 Task: Find connections with filter location Embu with filter topic #inspiration with filter profile language English with filter current company Capgemini with filter school DOEACC with filter industry Biotechnology Research with filter service category Corporate Law with filter keywords title Director of Ethical Hacking
Action: Mouse moved to (486, 85)
Screenshot: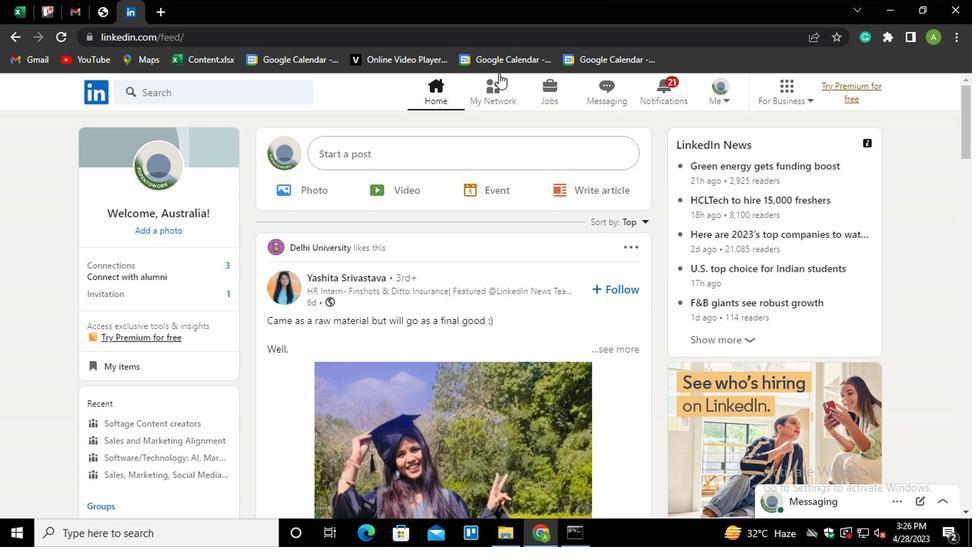 
Action: Mouse pressed left at (486, 85)
Screenshot: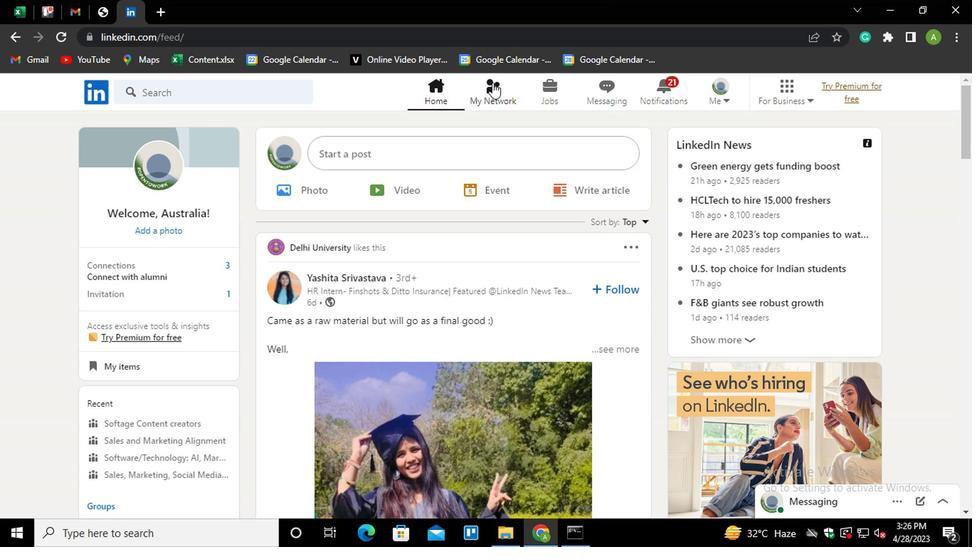 
Action: Mouse moved to (223, 169)
Screenshot: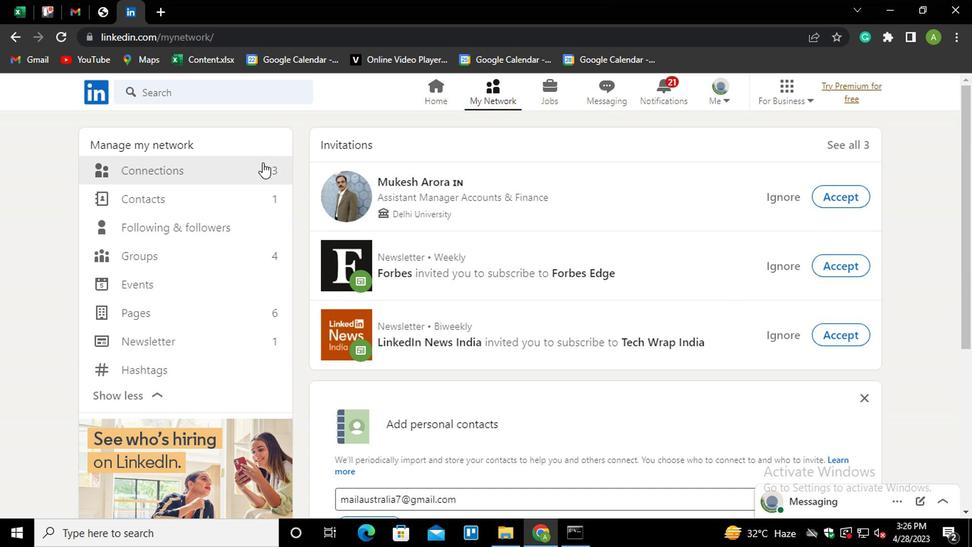 
Action: Mouse pressed left at (223, 169)
Screenshot: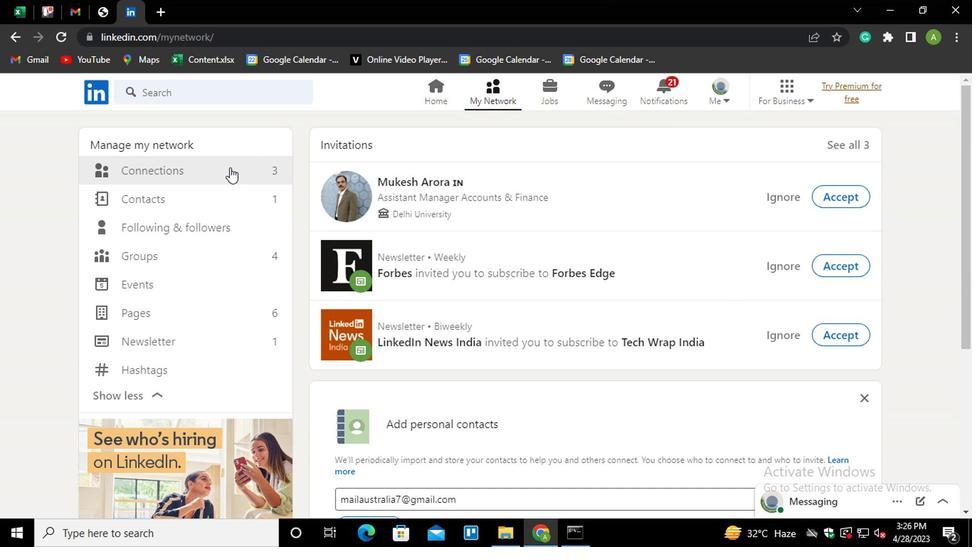 
Action: Mouse moved to (598, 177)
Screenshot: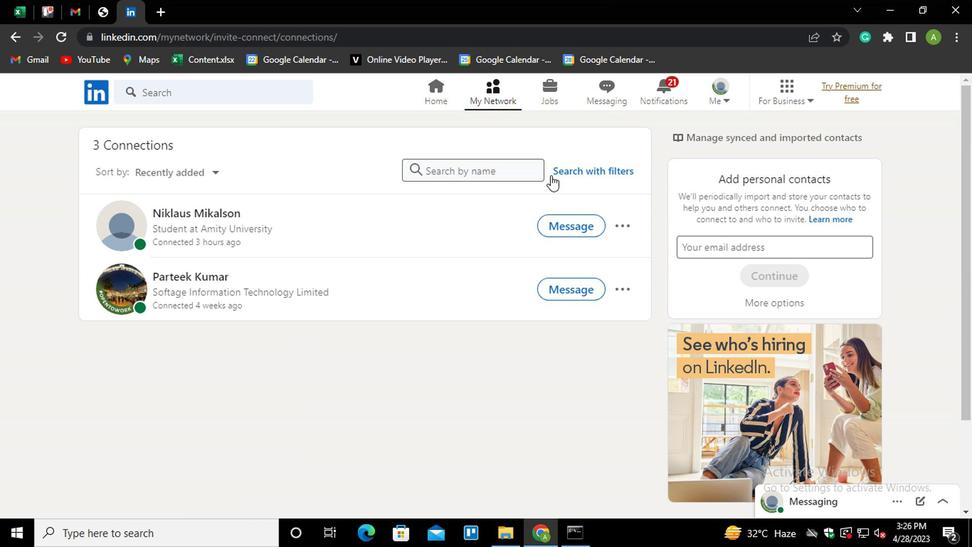 
Action: Mouse pressed left at (598, 177)
Screenshot: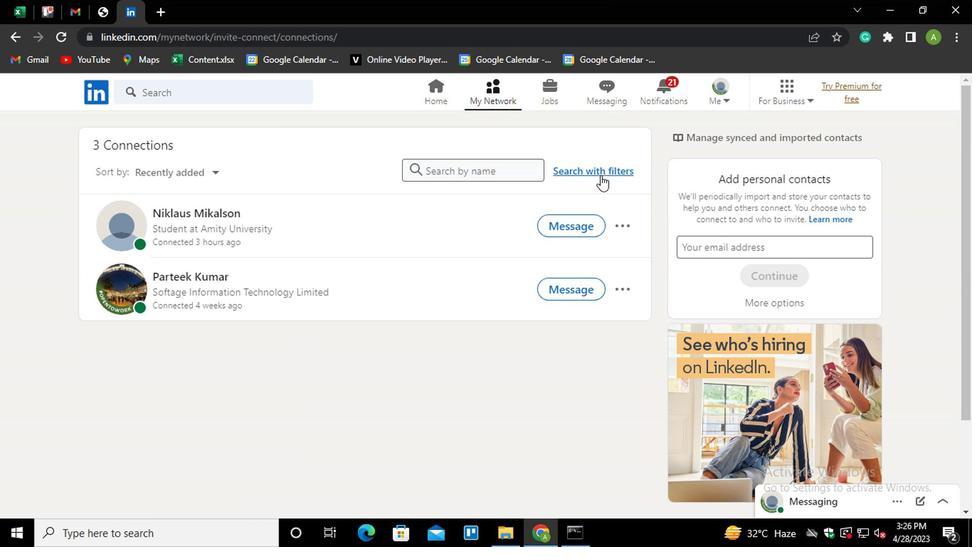
Action: Mouse moved to (520, 133)
Screenshot: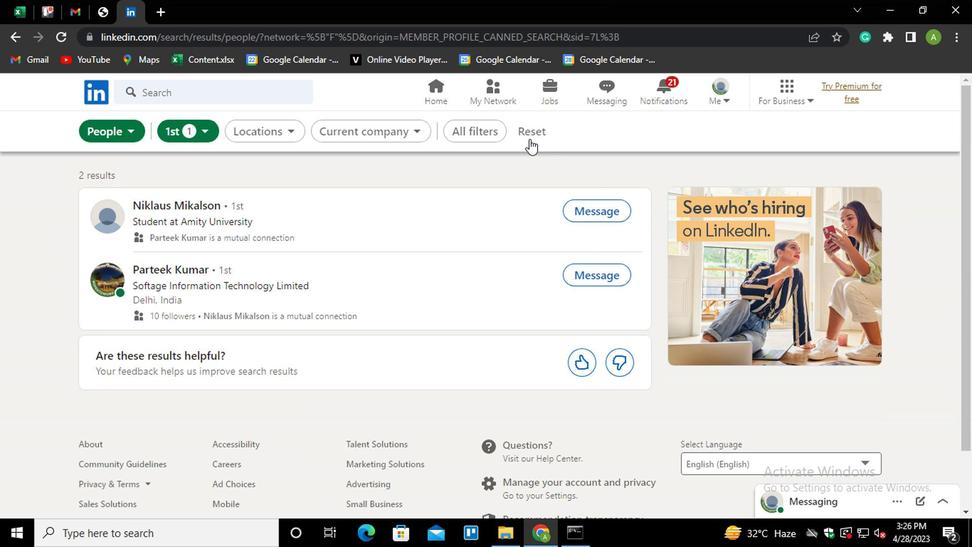 
Action: Mouse pressed left at (520, 133)
Screenshot: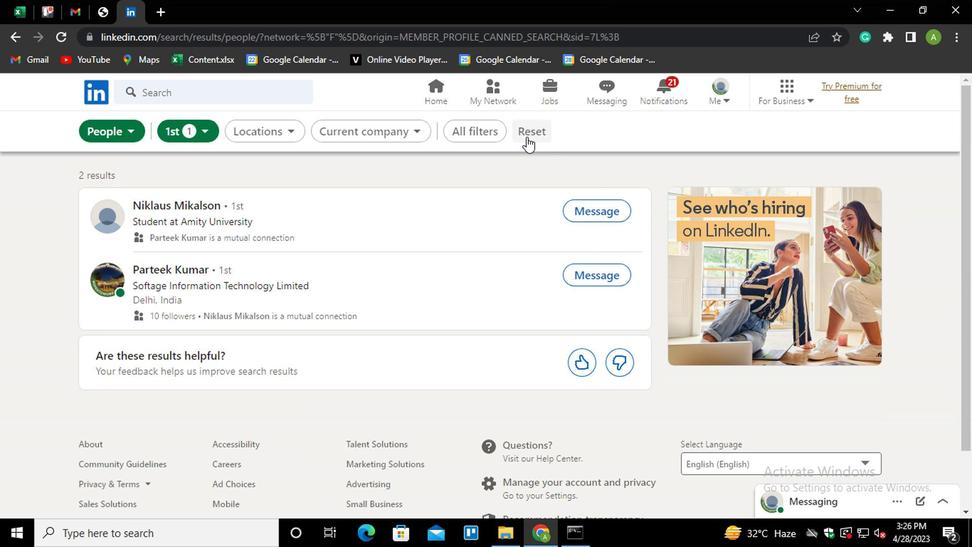 
Action: Mouse moved to (512, 131)
Screenshot: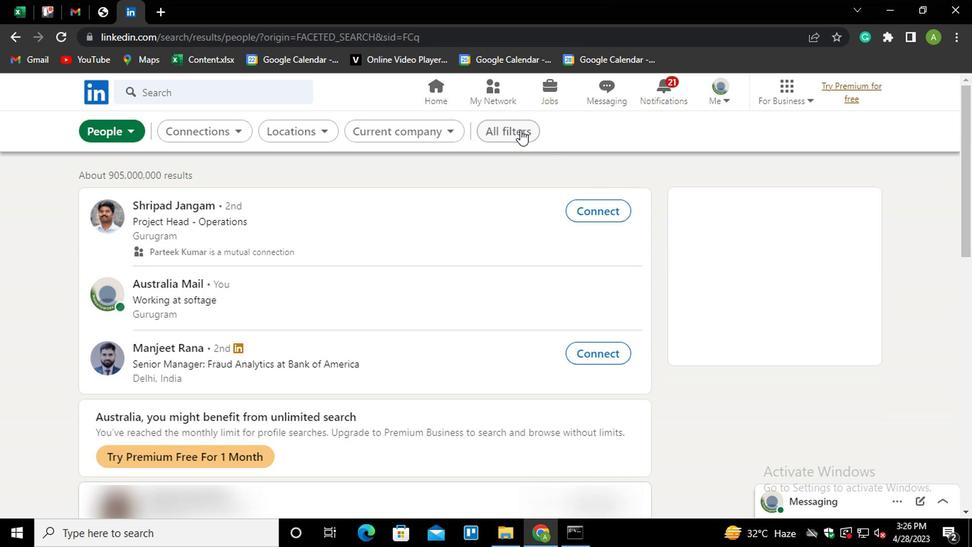 
Action: Mouse pressed left at (512, 131)
Screenshot: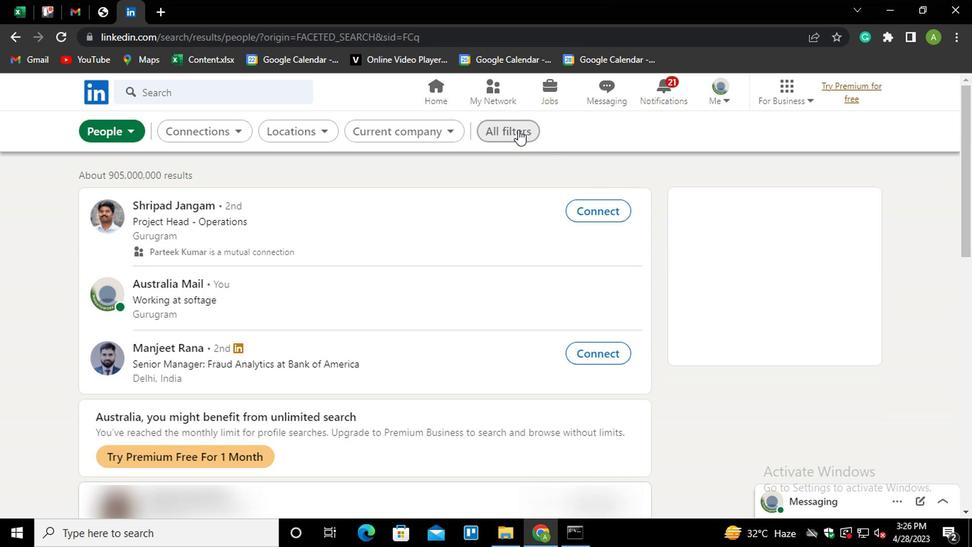 
Action: Mouse moved to (764, 244)
Screenshot: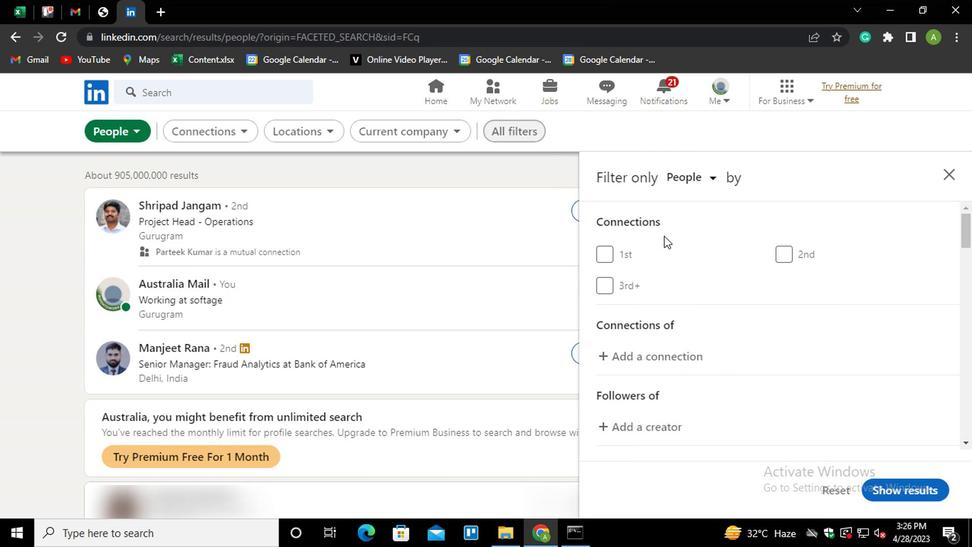 
Action: Mouse scrolled (764, 243) with delta (0, -1)
Screenshot: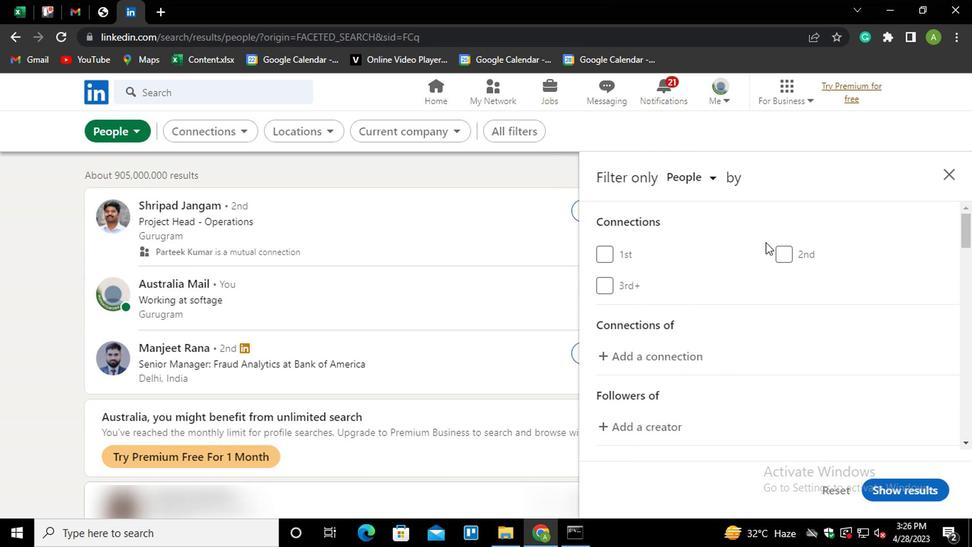 
Action: Mouse scrolled (764, 243) with delta (0, -1)
Screenshot: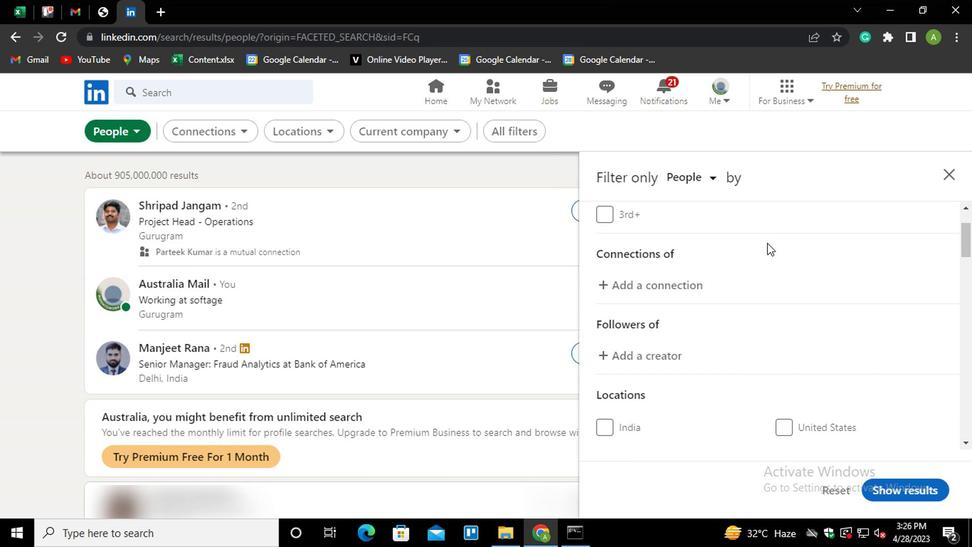 
Action: Mouse scrolled (764, 243) with delta (0, -1)
Screenshot: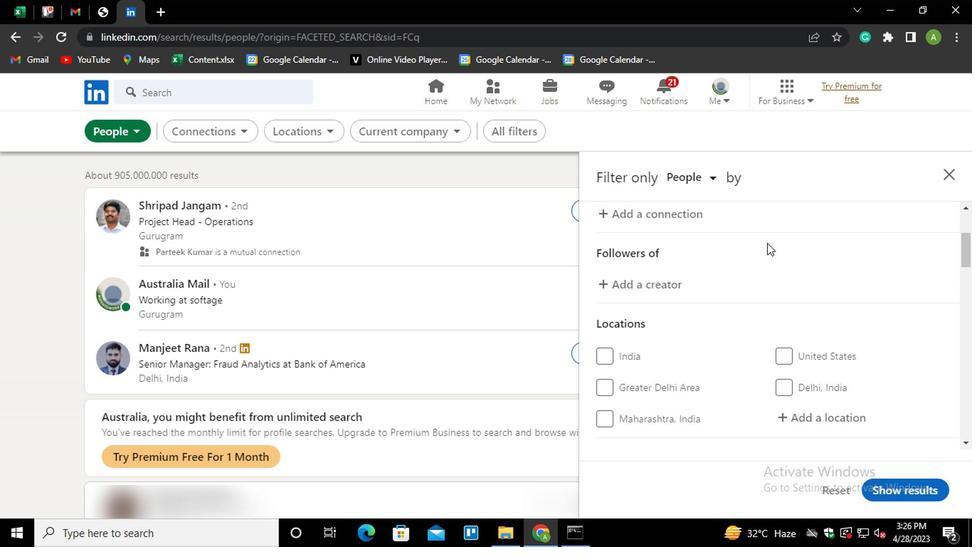 
Action: Mouse scrolled (764, 243) with delta (0, -1)
Screenshot: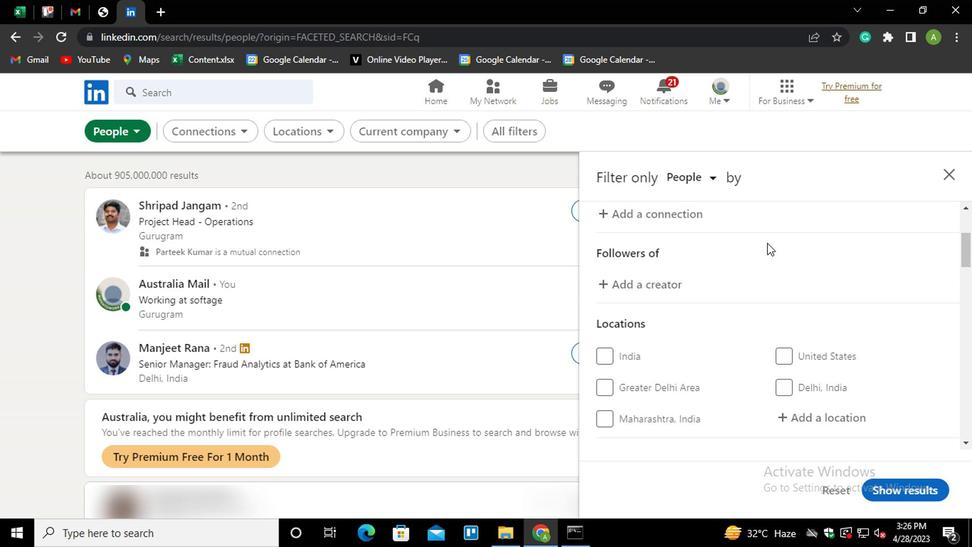 
Action: Mouse moved to (801, 280)
Screenshot: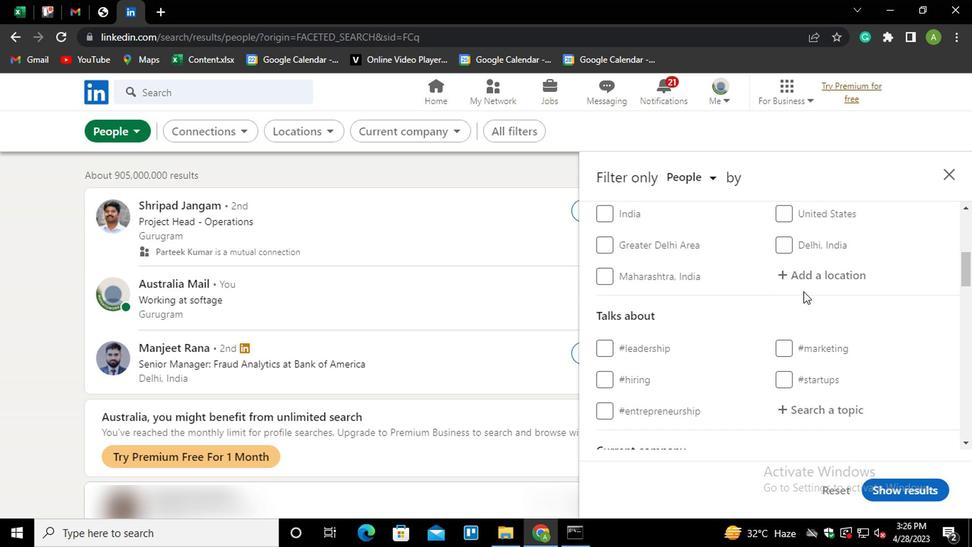 
Action: Mouse pressed left at (801, 280)
Screenshot: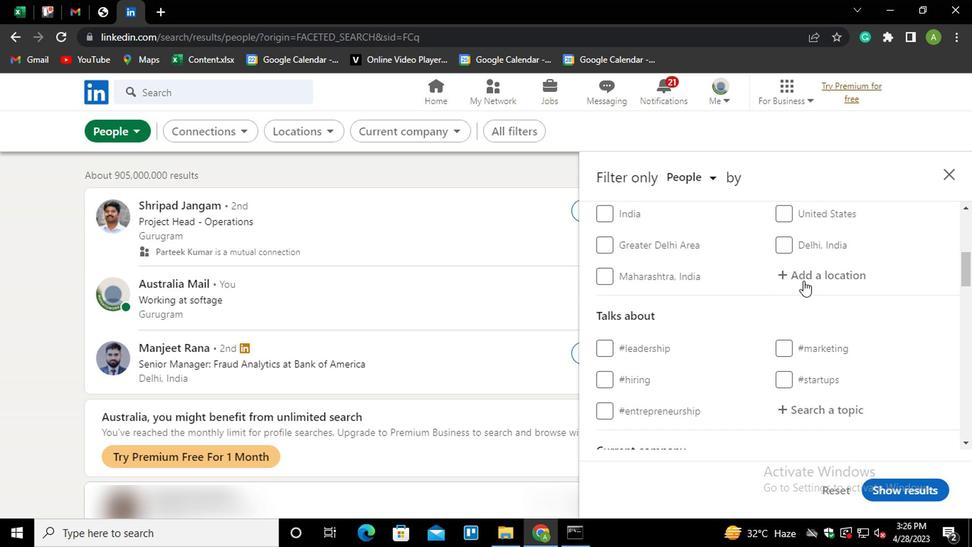 
Action: Mouse moved to (801, 279)
Screenshot: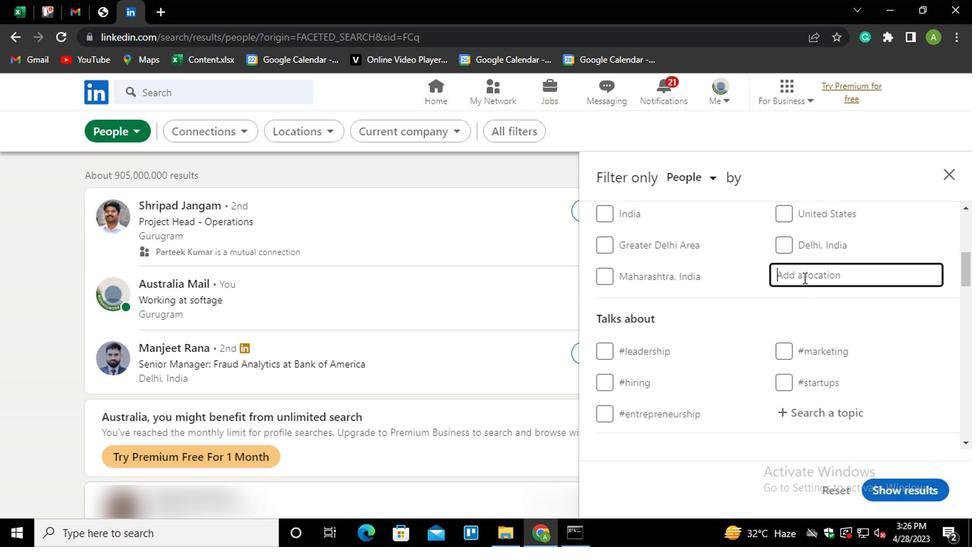 
Action: Key pressed <Key.shift>
Screenshot: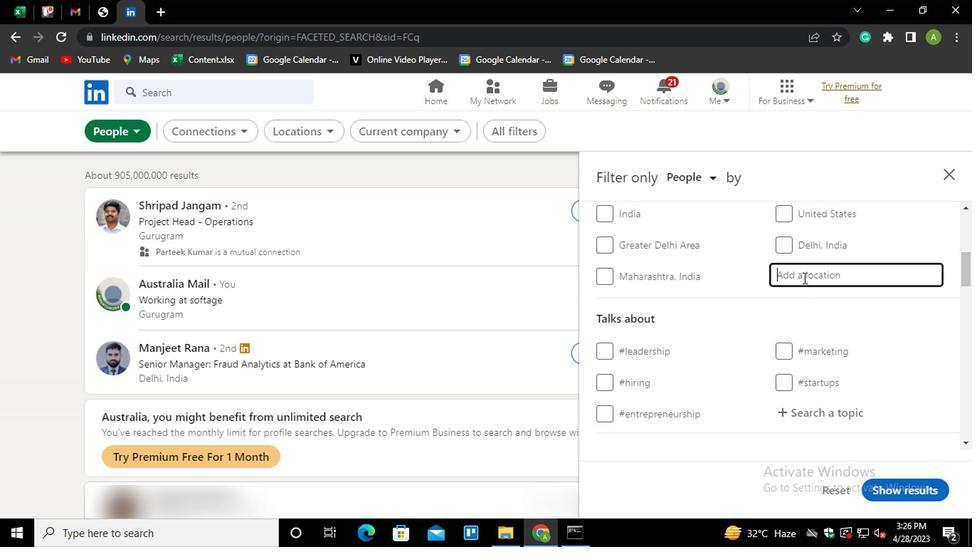 
Action: Mouse moved to (800, 279)
Screenshot: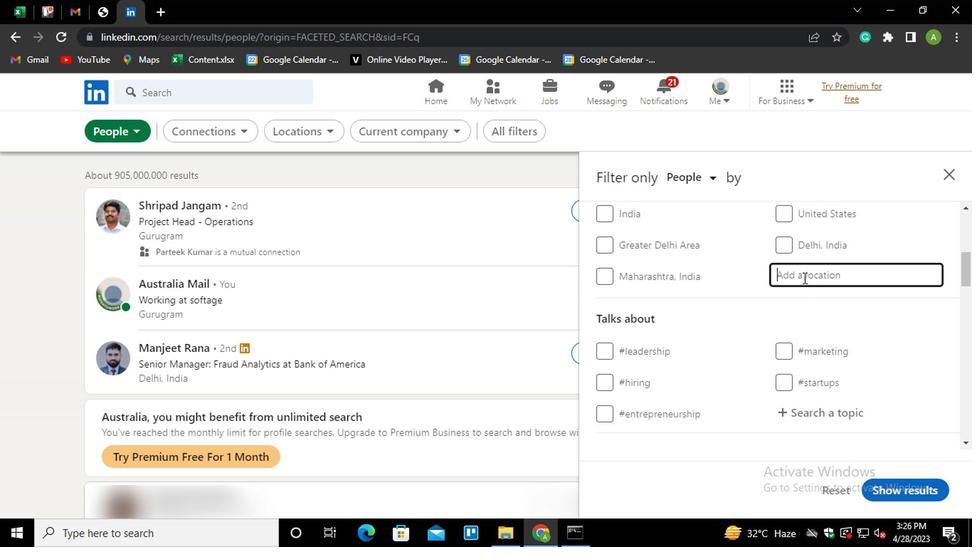 
Action: Key pressed E
Screenshot: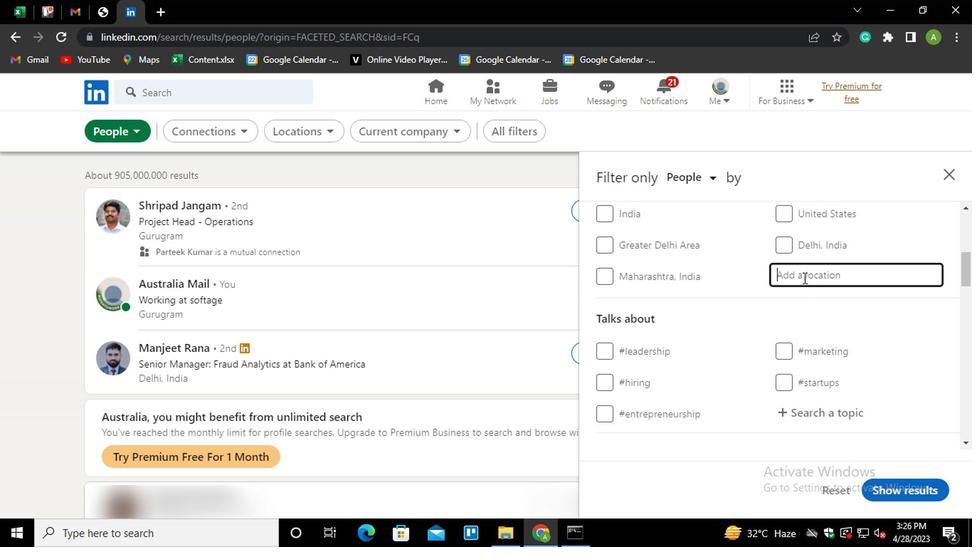 
Action: Mouse moved to (798, 280)
Screenshot: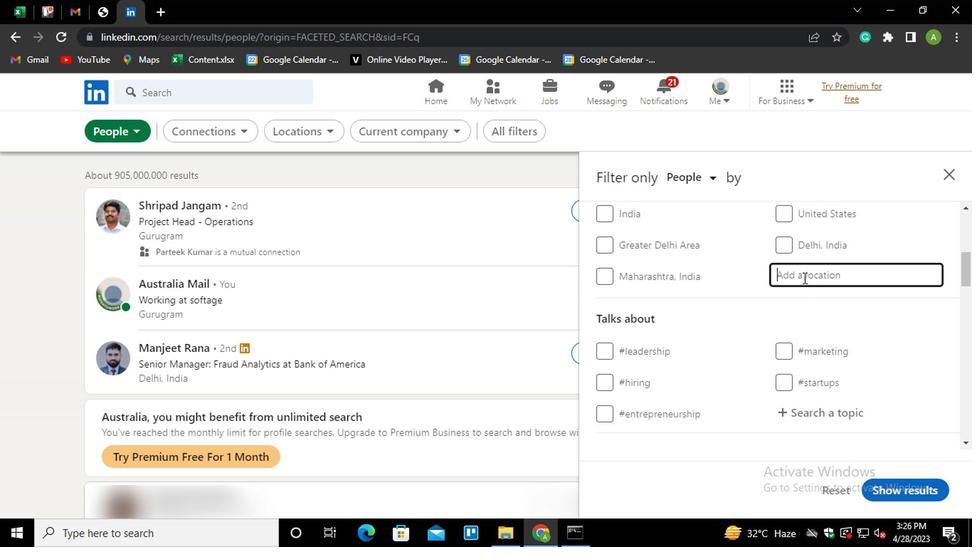 
Action: Key pressed MBU<Key.down><Key.enter>
Screenshot: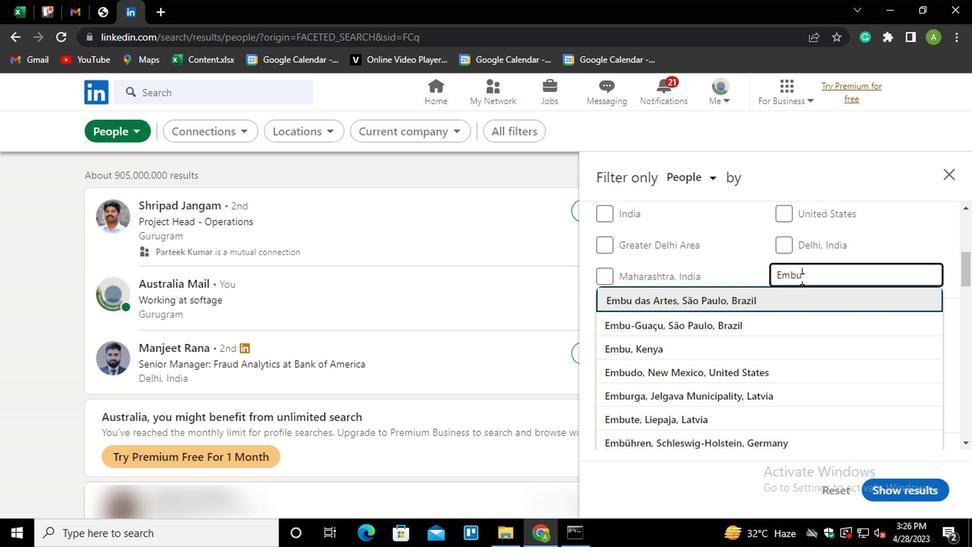 
Action: Mouse scrolled (798, 279) with delta (0, 0)
Screenshot: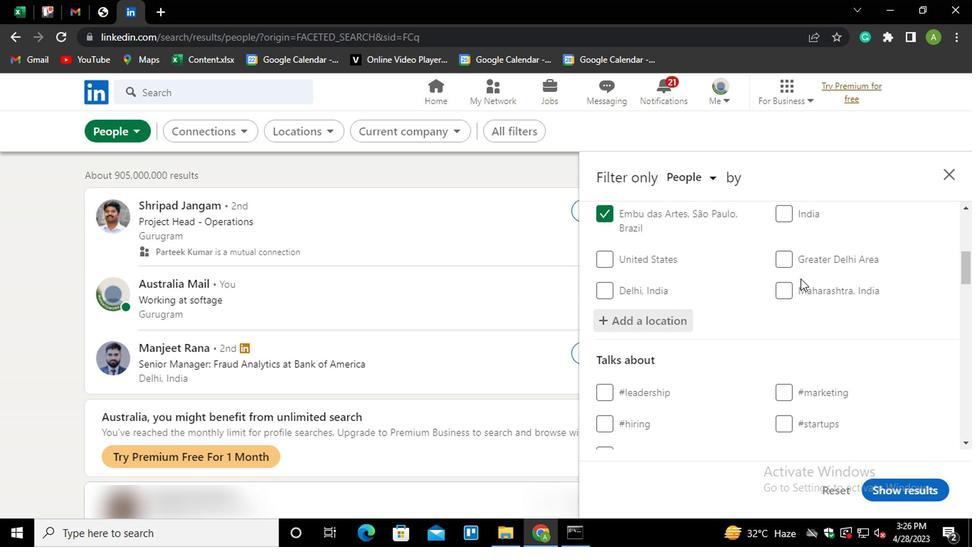 
Action: Mouse scrolled (798, 279) with delta (0, 0)
Screenshot: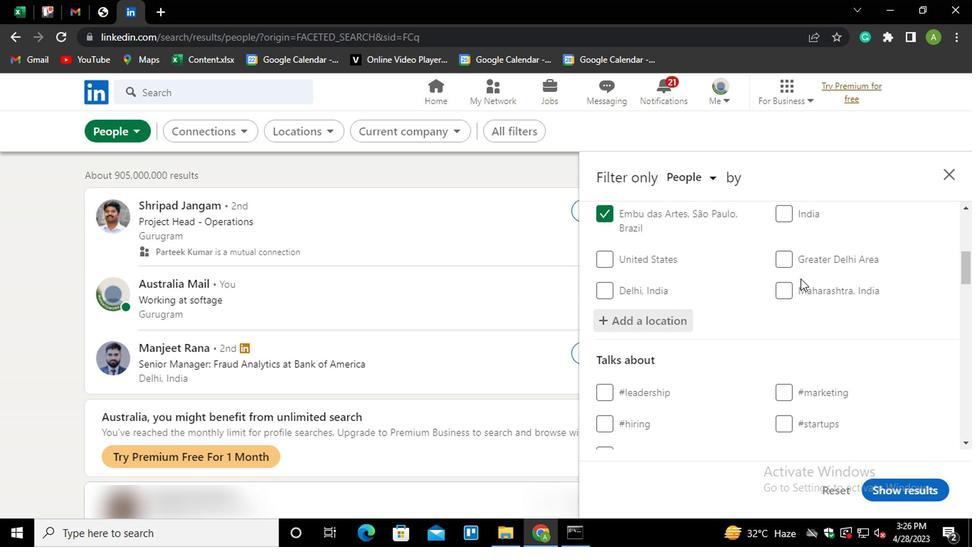
Action: Mouse moved to (804, 314)
Screenshot: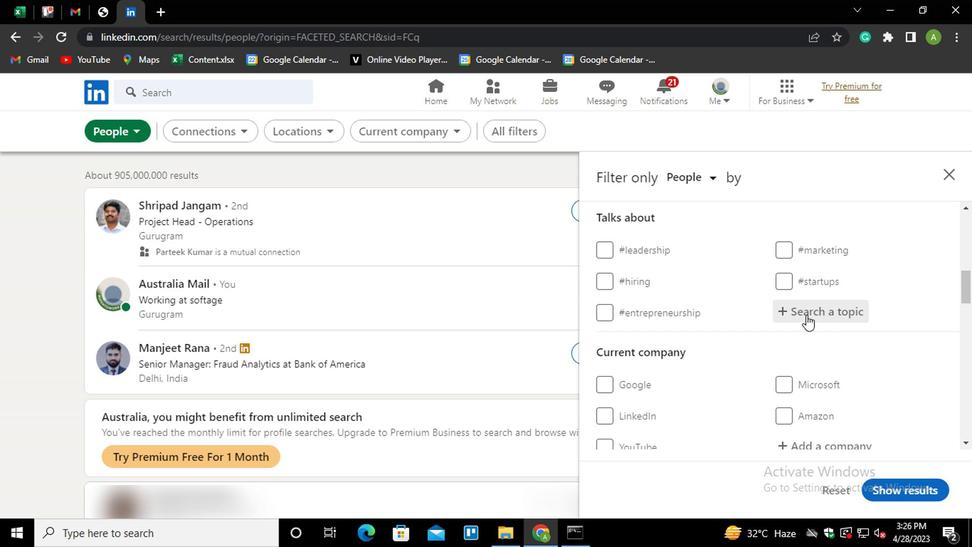 
Action: Mouse pressed left at (804, 314)
Screenshot: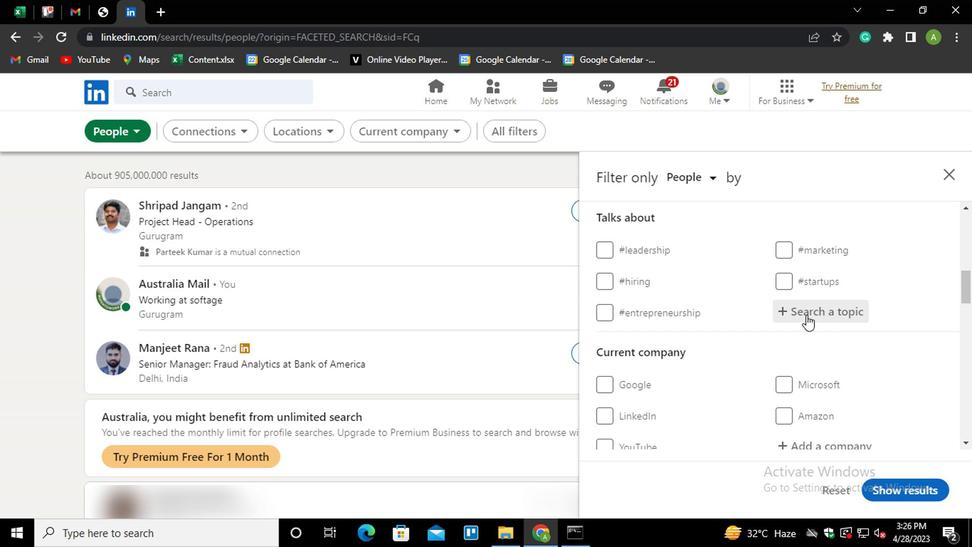 
Action: Key pressed INSPI<Key.down><Key.enter>
Screenshot: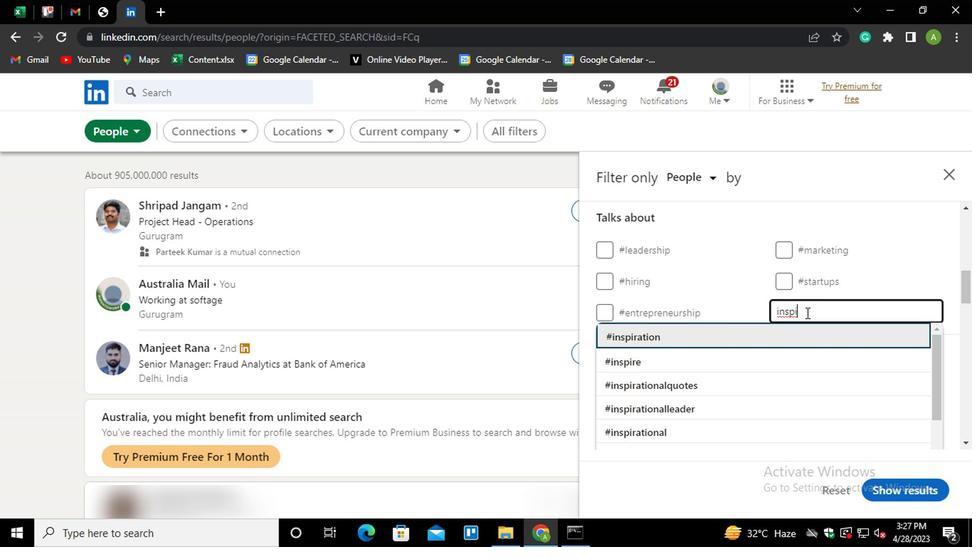 
Action: Mouse scrolled (804, 313) with delta (0, 0)
Screenshot: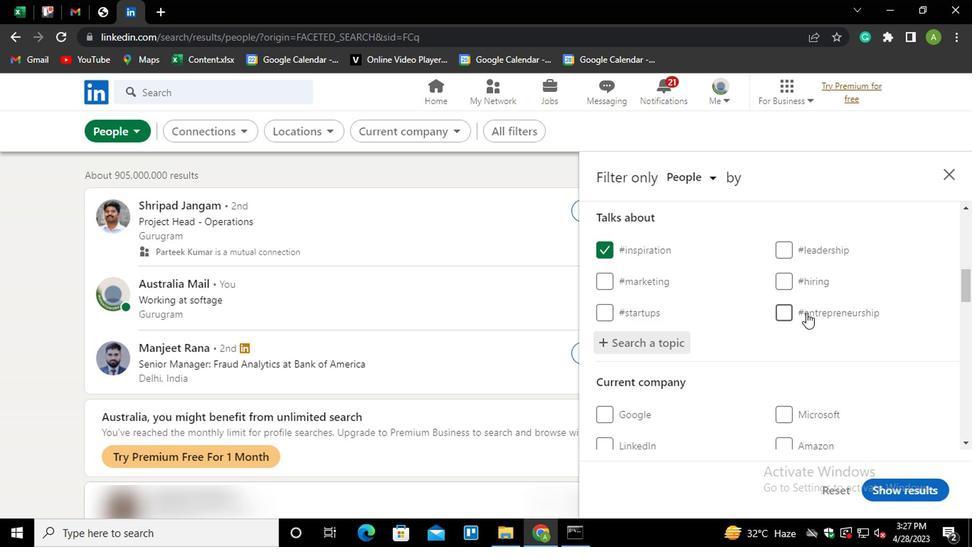 
Action: Mouse scrolled (804, 313) with delta (0, 0)
Screenshot: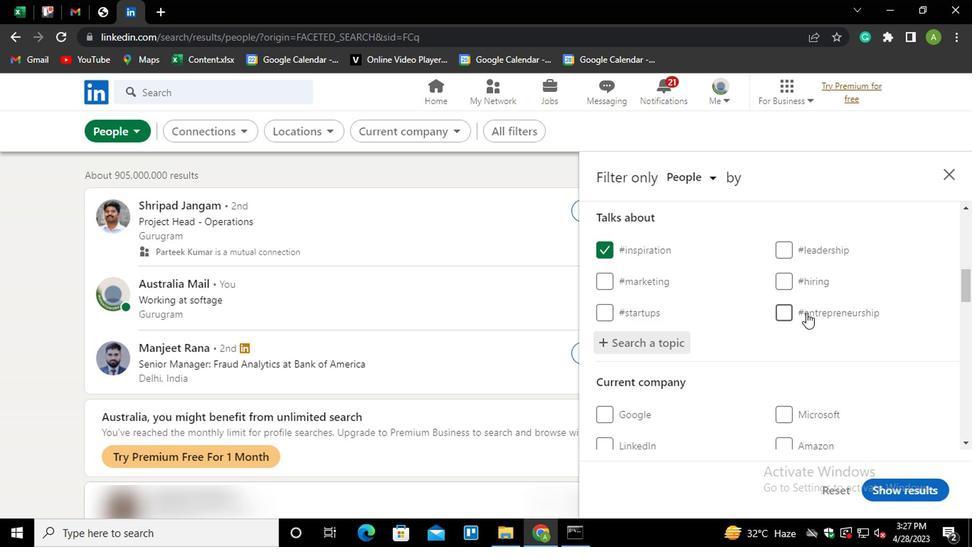 
Action: Mouse scrolled (804, 313) with delta (0, 0)
Screenshot: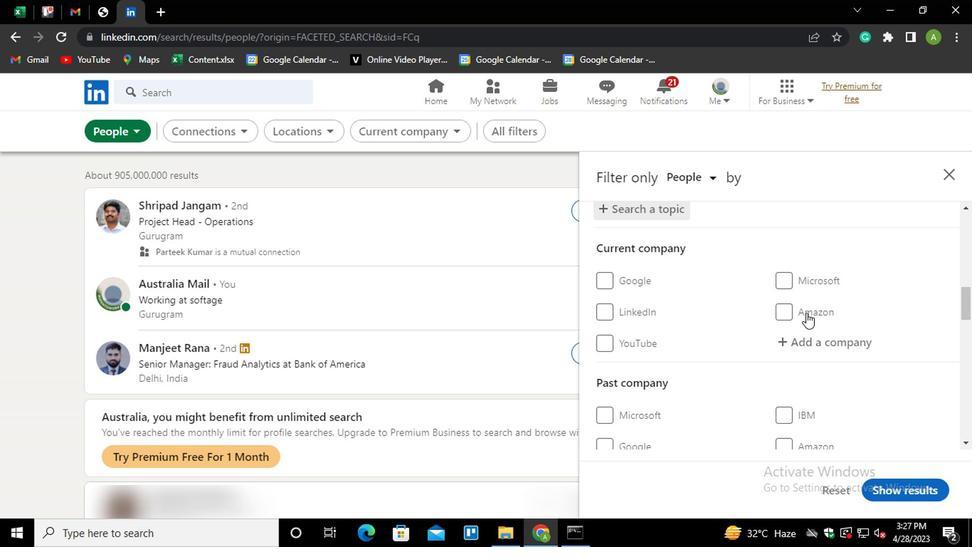 
Action: Mouse scrolled (804, 313) with delta (0, 0)
Screenshot: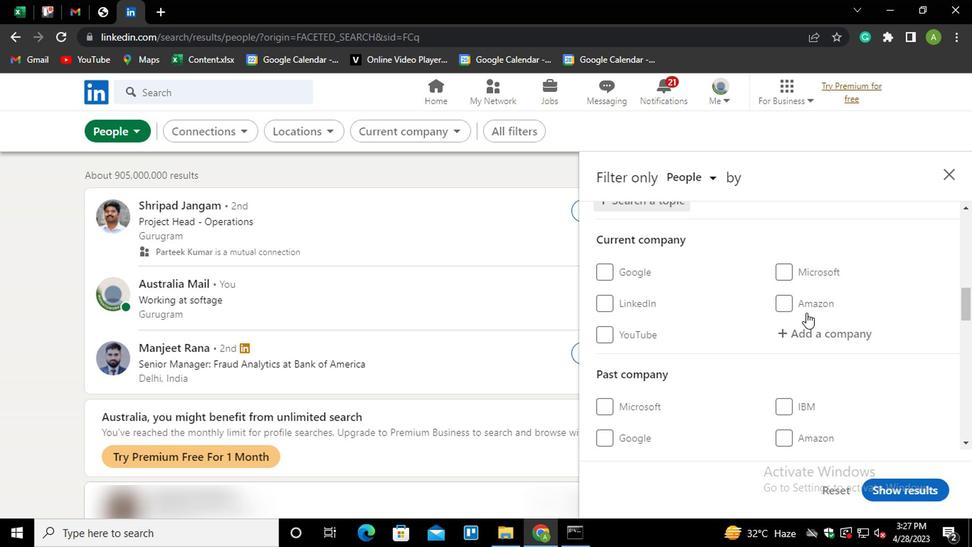 
Action: Mouse scrolled (804, 313) with delta (0, 0)
Screenshot: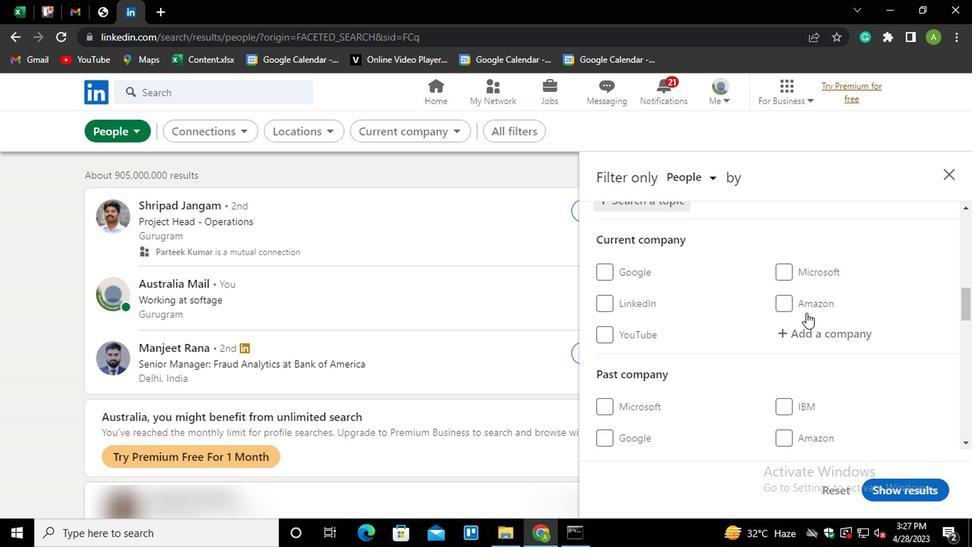 
Action: Mouse scrolled (804, 313) with delta (0, 0)
Screenshot: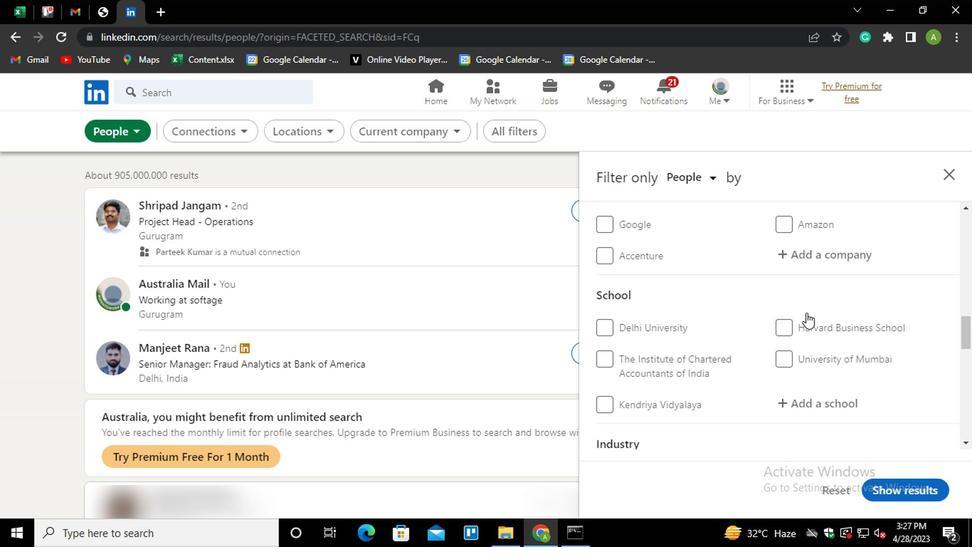 
Action: Mouse scrolled (804, 313) with delta (0, 0)
Screenshot: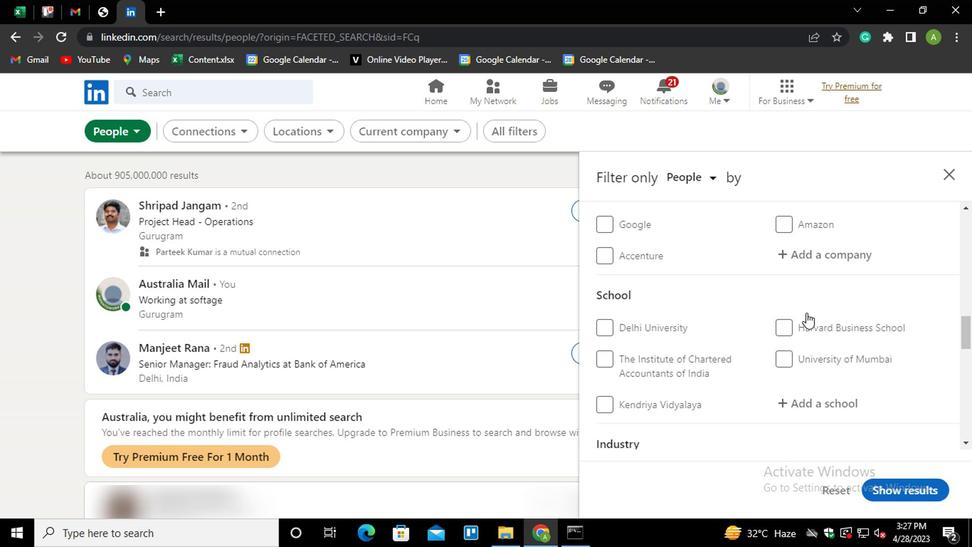 
Action: Mouse scrolled (804, 313) with delta (0, 0)
Screenshot: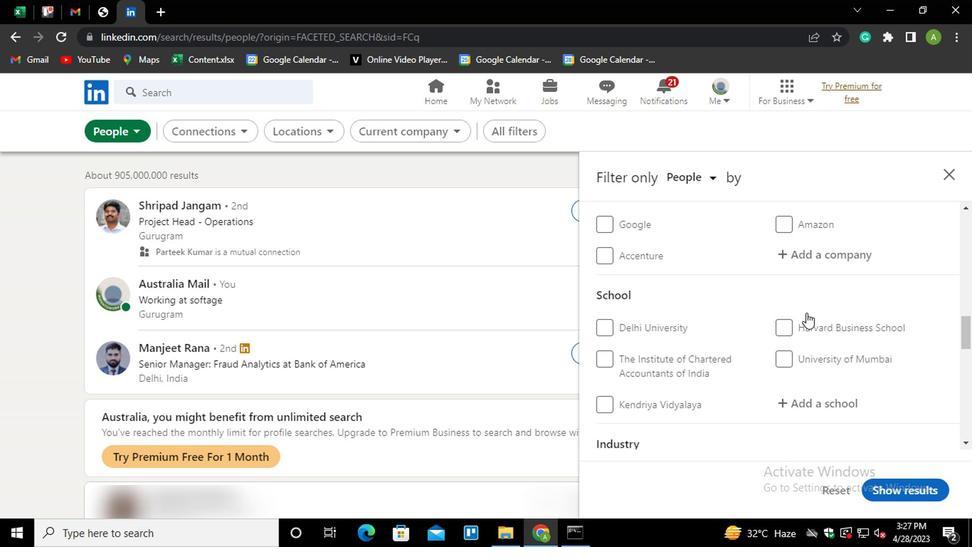 
Action: Mouse scrolled (804, 313) with delta (0, 0)
Screenshot: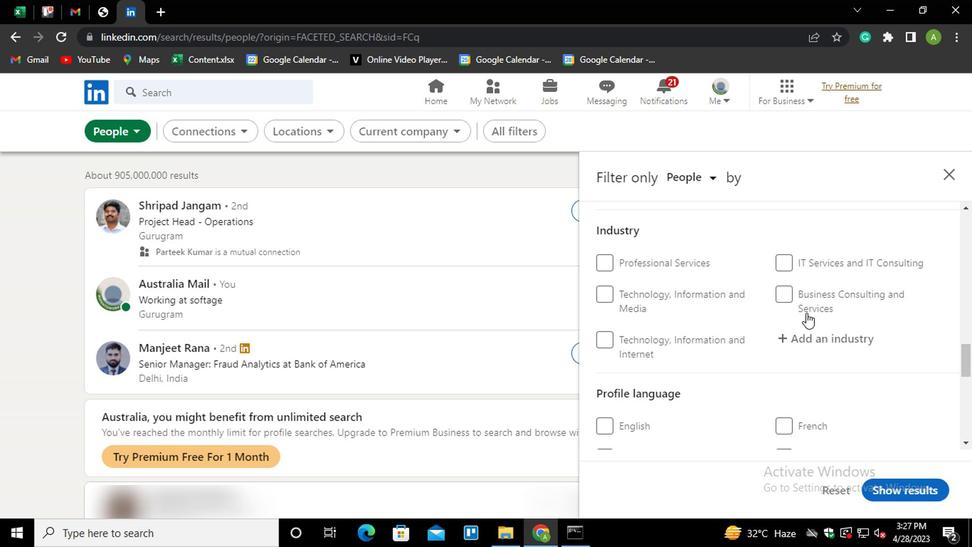 
Action: Mouse moved to (629, 354)
Screenshot: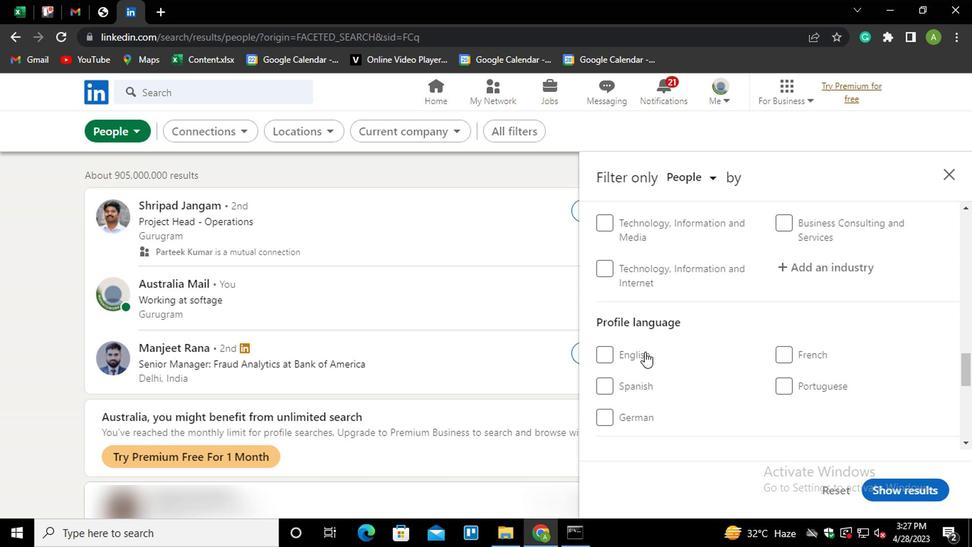 
Action: Mouse pressed left at (629, 354)
Screenshot: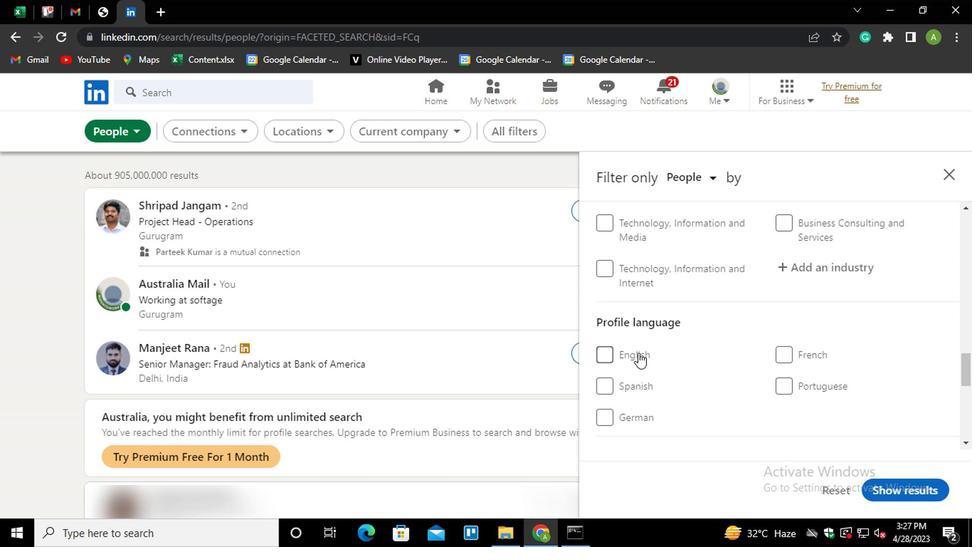 
Action: Mouse moved to (783, 349)
Screenshot: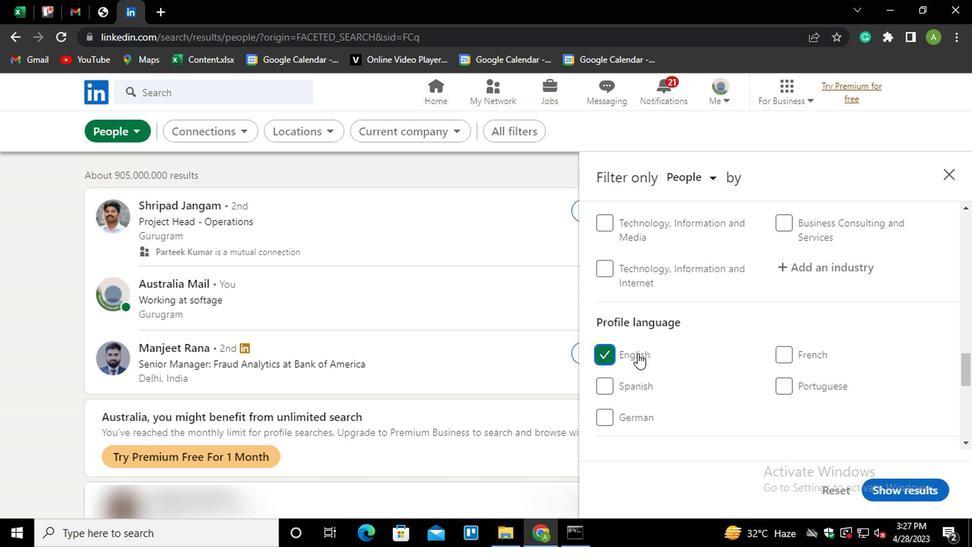 
Action: Mouse scrolled (783, 350) with delta (0, 1)
Screenshot: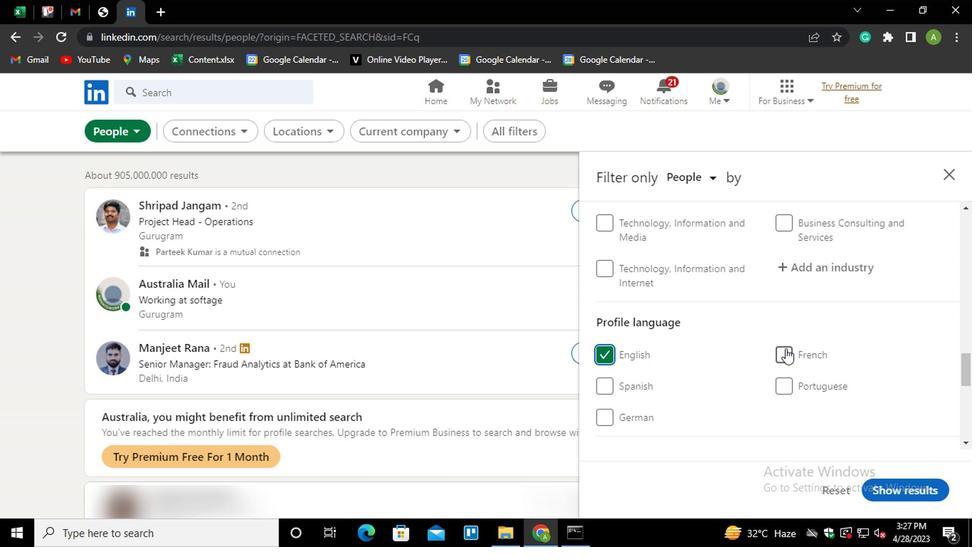 
Action: Mouse scrolled (783, 350) with delta (0, 1)
Screenshot: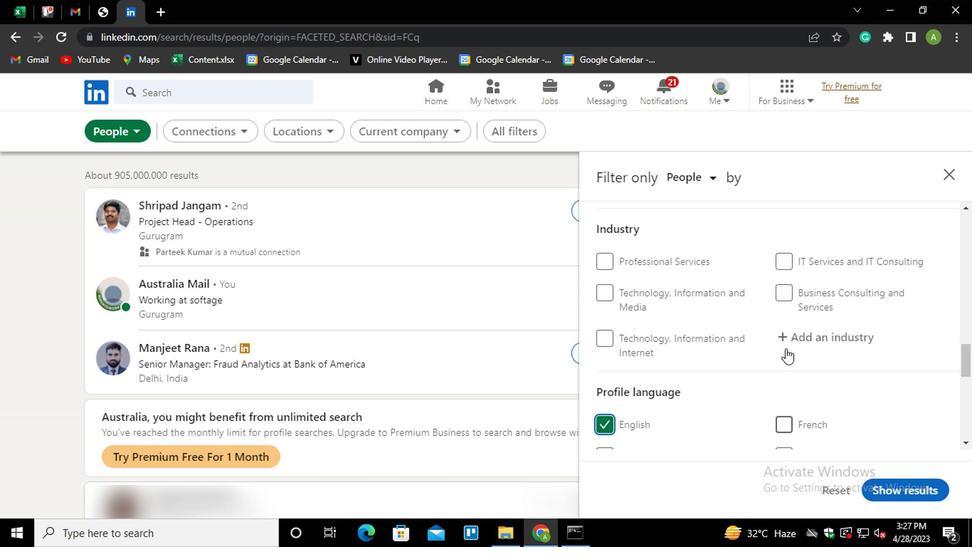 
Action: Mouse scrolled (783, 350) with delta (0, 1)
Screenshot: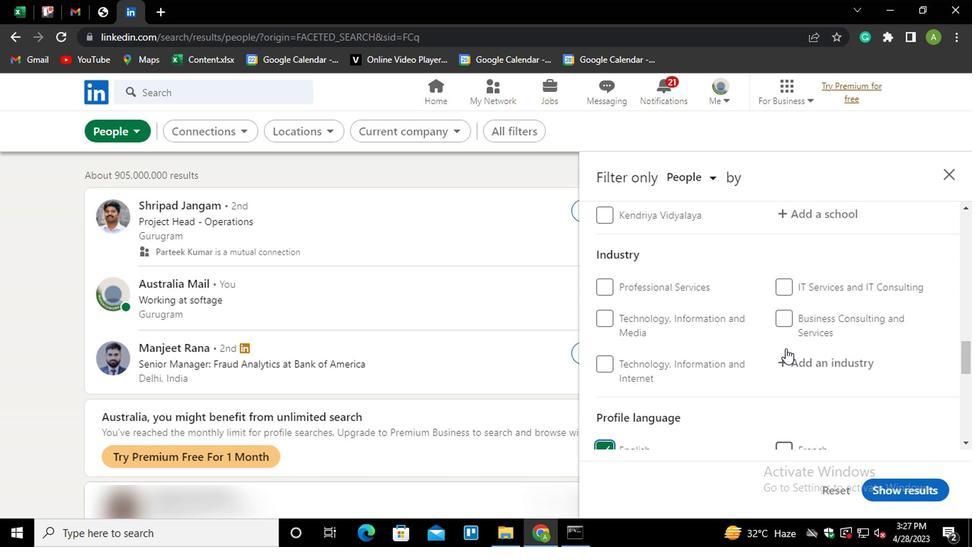 
Action: Mouse scrolled (783, 350) with delta (0, 1)
Screenshot: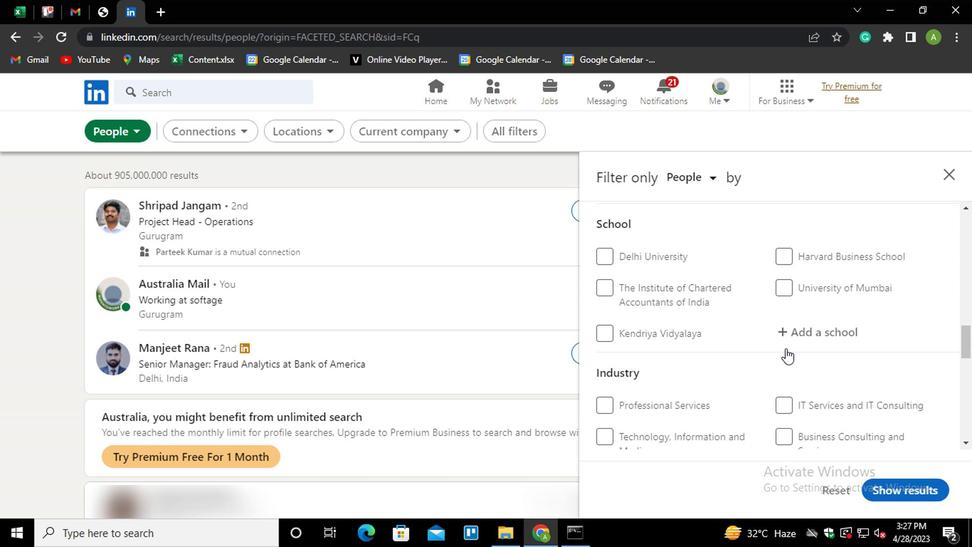 
Action: Mouse scrolled (783, 350) with delta (0, 1)
Screenshot: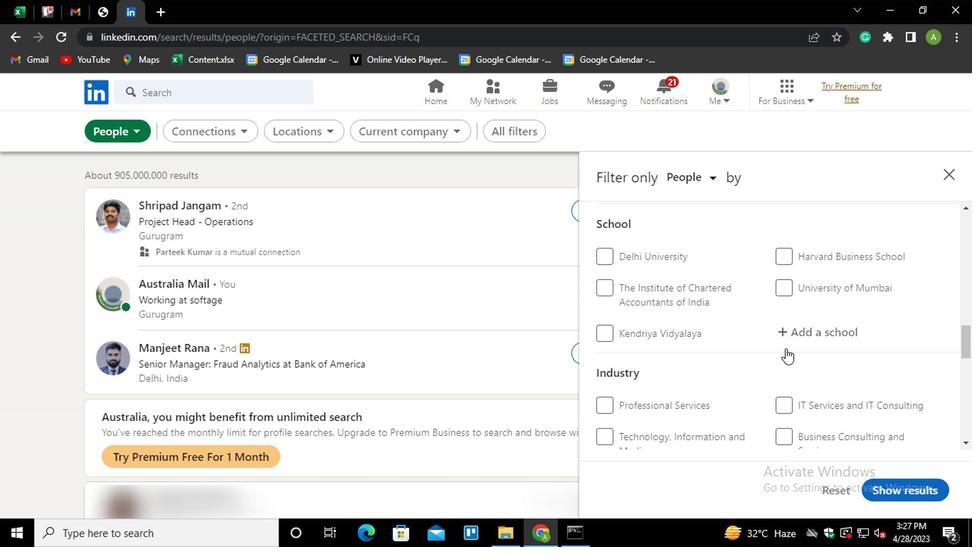 
Action: Mouse scrolled (783, 350) with delta (0, 1)
Screenshot: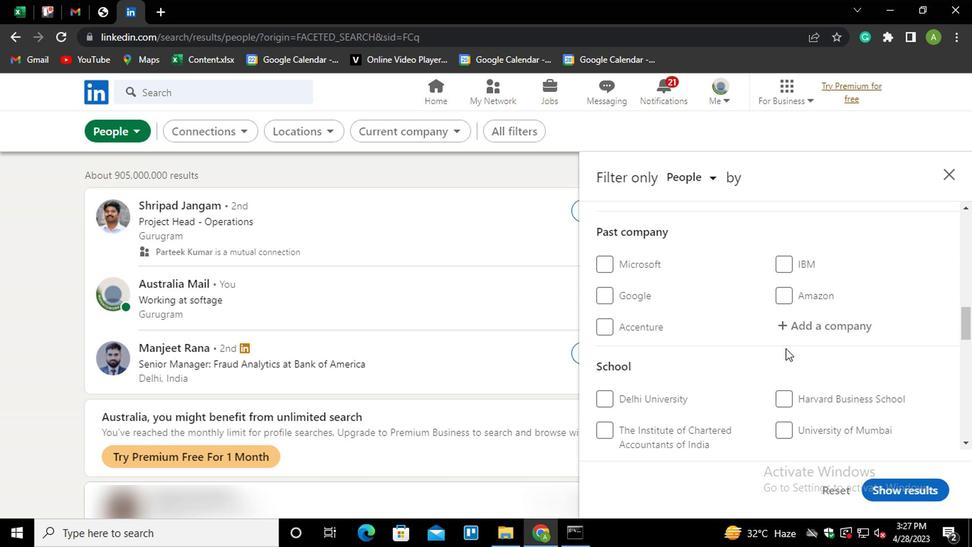 
Action: Mouse scrolled (783, 350) with delta (0, 1)
Screenshot: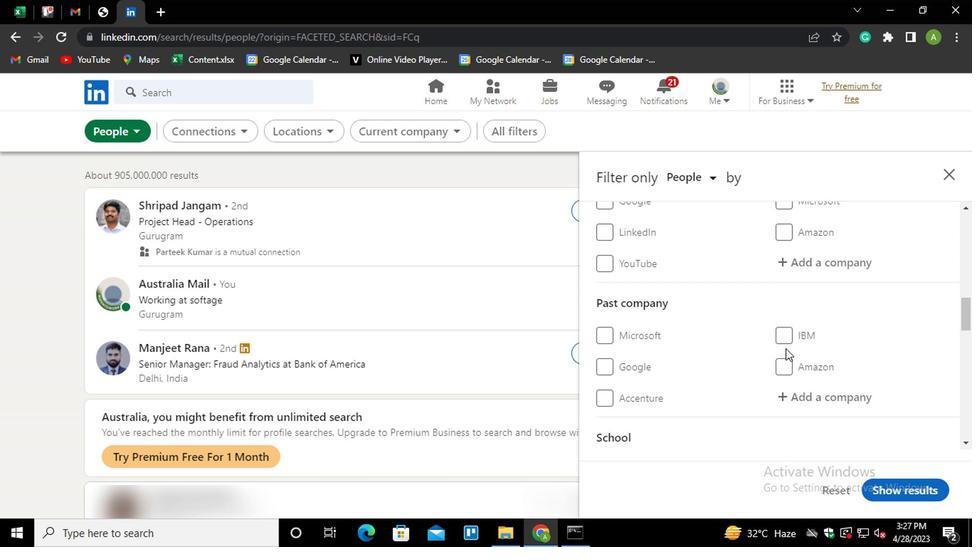
Action: Mouse scrolled (783, 350) with delta (0, 1)
Screenshot: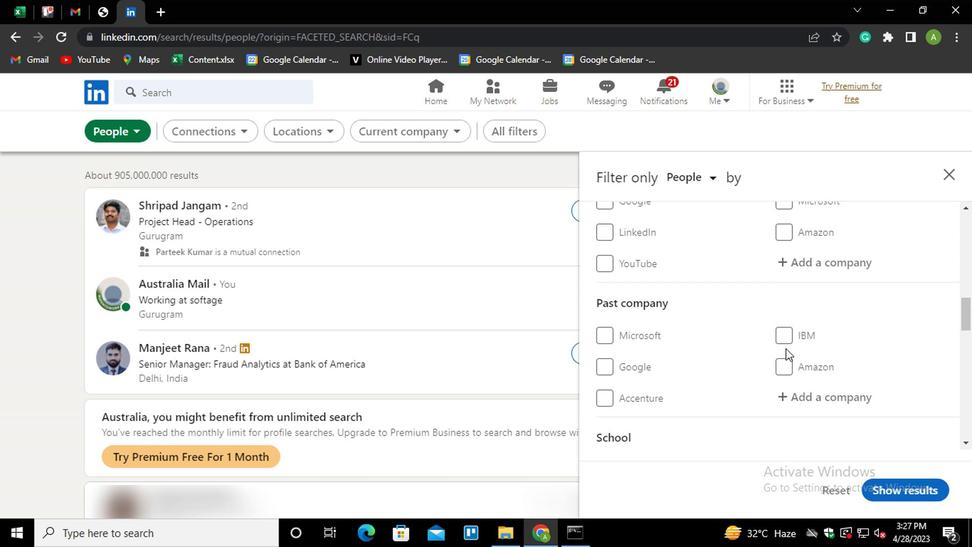 
Action: Mouse moved to (804, 402)
Screenshot: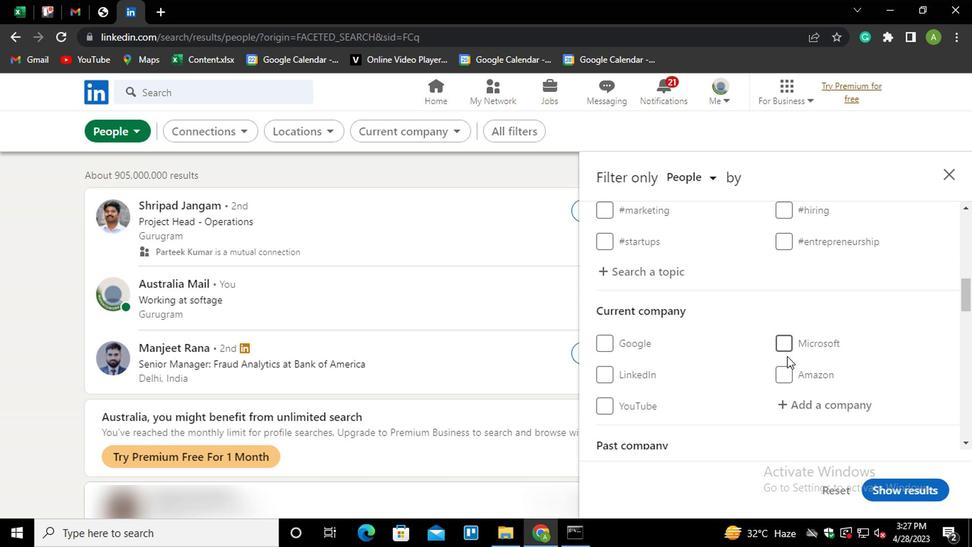 
Action: Mouse pressed left at (804, 402)
Screenshot: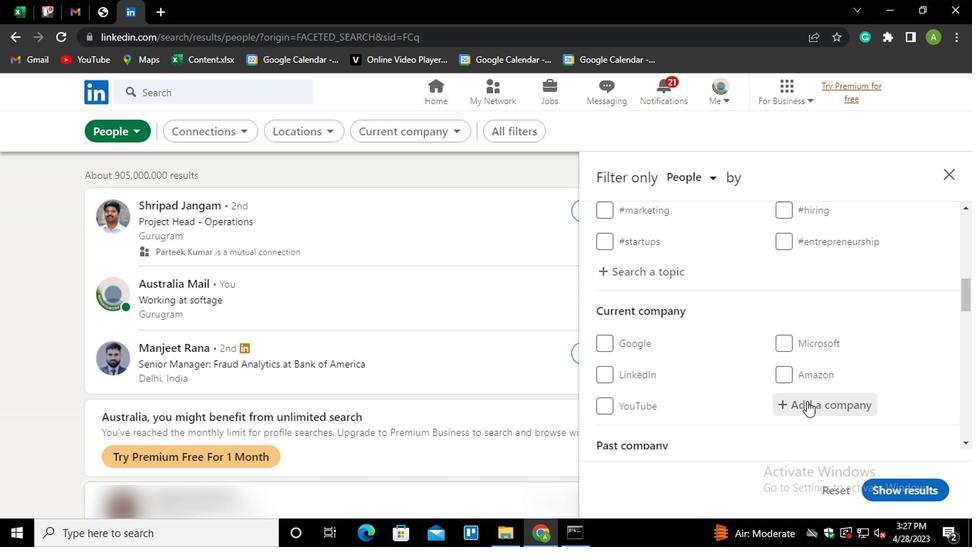 
Action: Key pressed <Key.shift>CAPGEMINI<Key.down><Key.down><Key.enter>
Screenshot: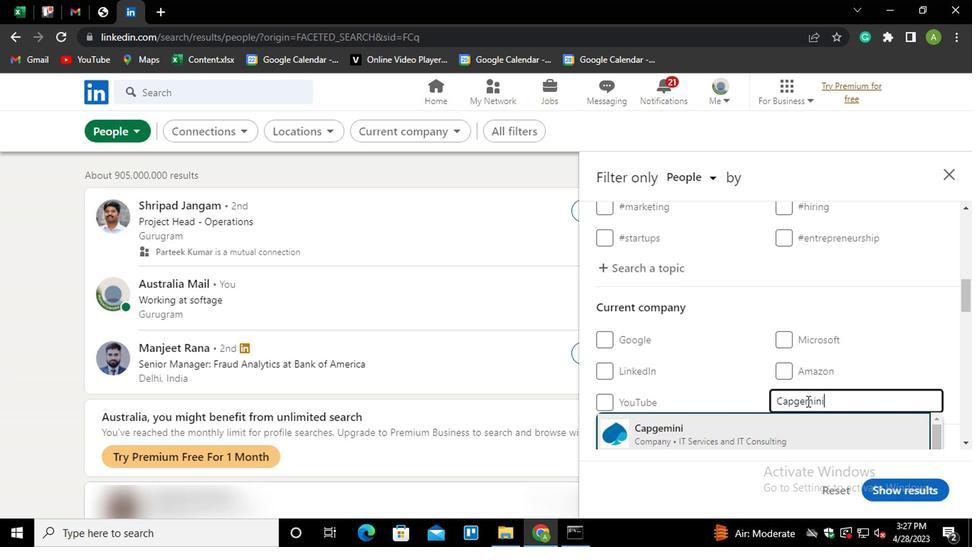 
Action: Mouse scrolled (804, 401) with delta (0, 0)
Screenshot: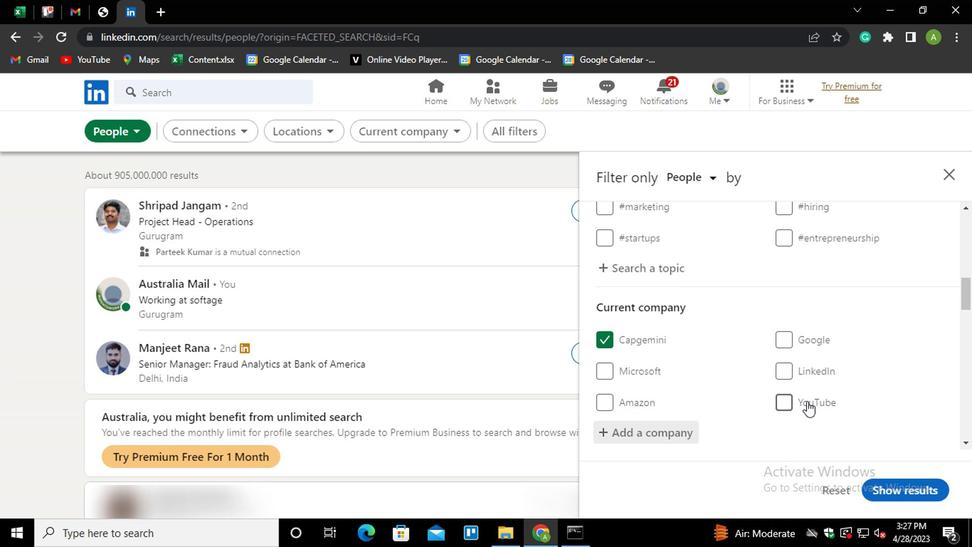 
Action: Mouse scrolled (804, 401) with delta (0, 0)
Screenshot: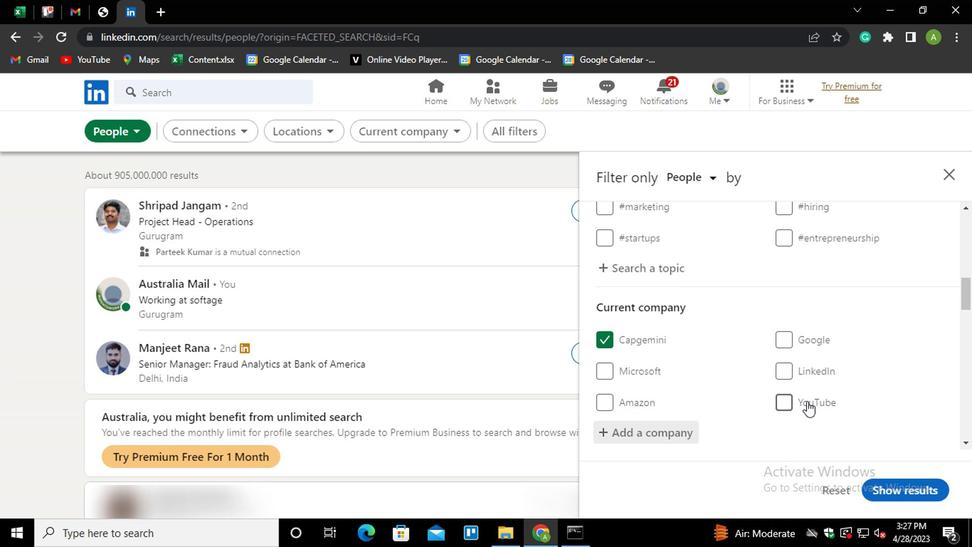 
Action: Mouse scrolled (804, 401) with delta (0, 0)
Screenshot: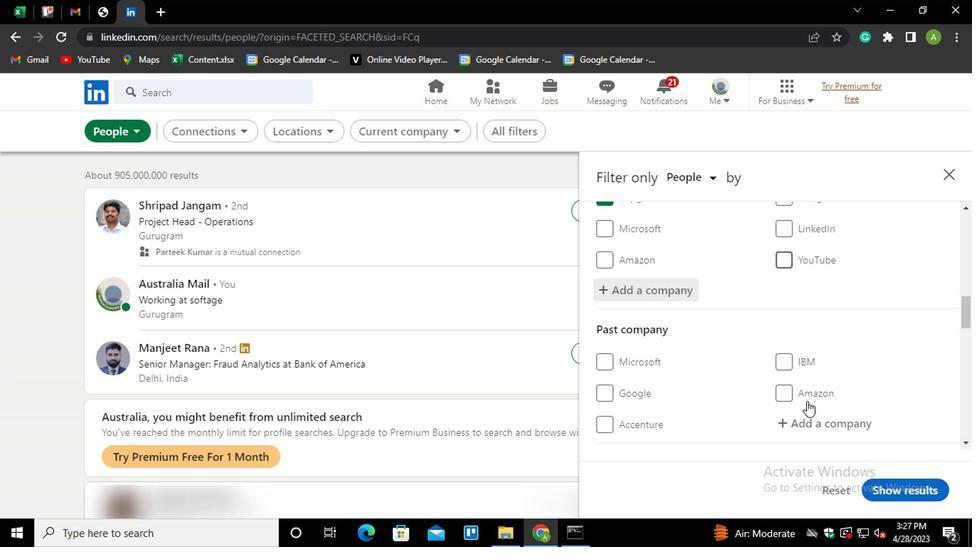 
Action: Mouse scrolled (804, 401) with delta (0, 0)
Screenshot: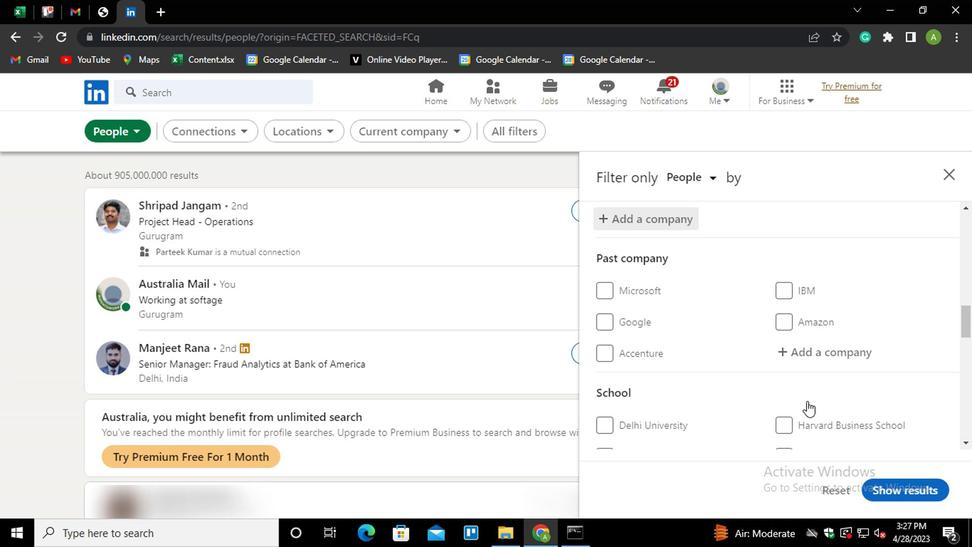 
Action: Mouse scrolled (804, 401) with delta (0, 0)
Screenshot: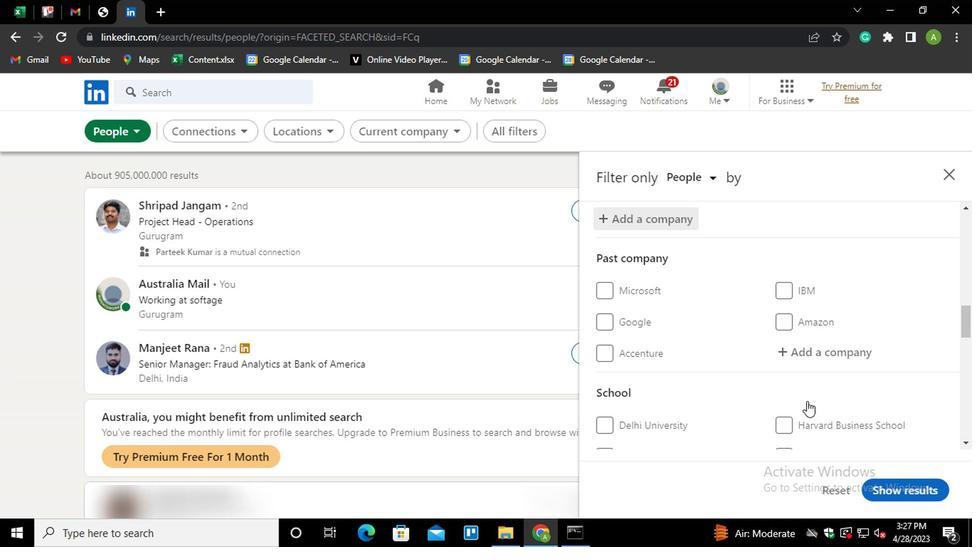 
Action: Mouse scrolled (804, 401) with delta (0, 0)
Screenshot: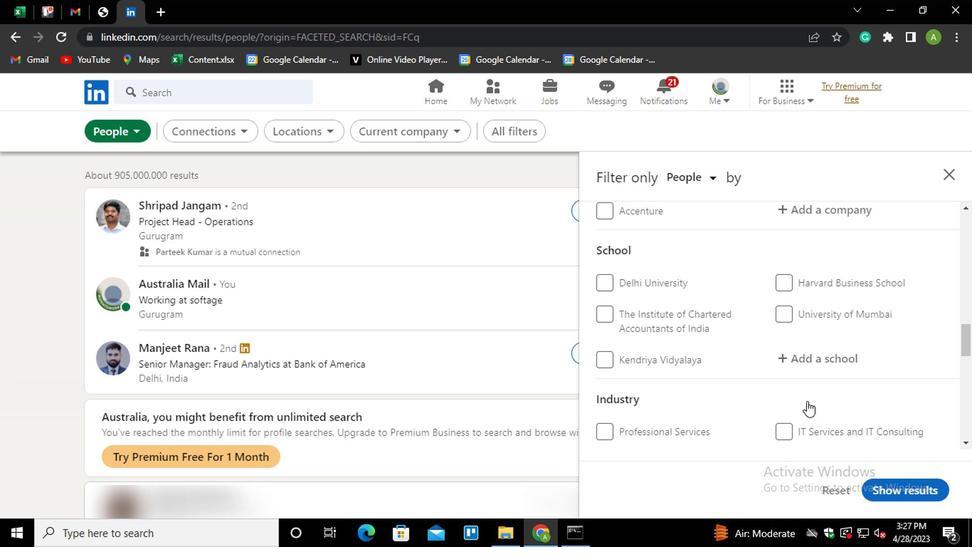 
Action: Mouse moved to (799, 286)
Screenshot: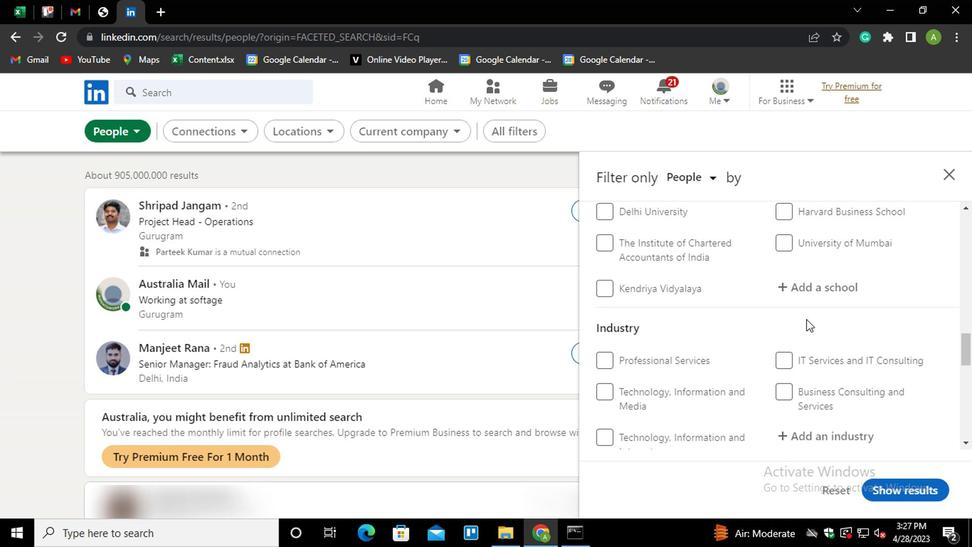 
Action: Mouse pressed left at (799, 286)
Screenshot: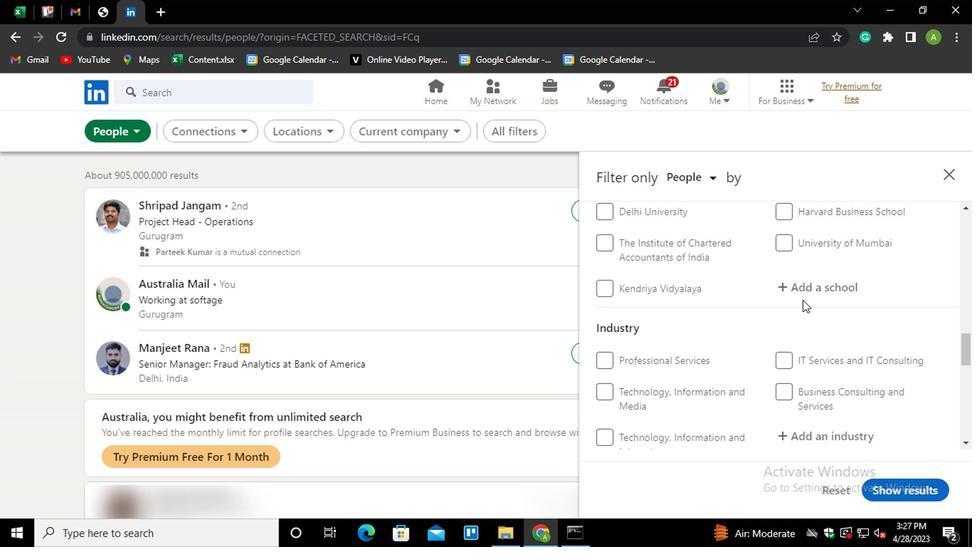 
Action: Mouse moved to (799, 294)
Screenshot: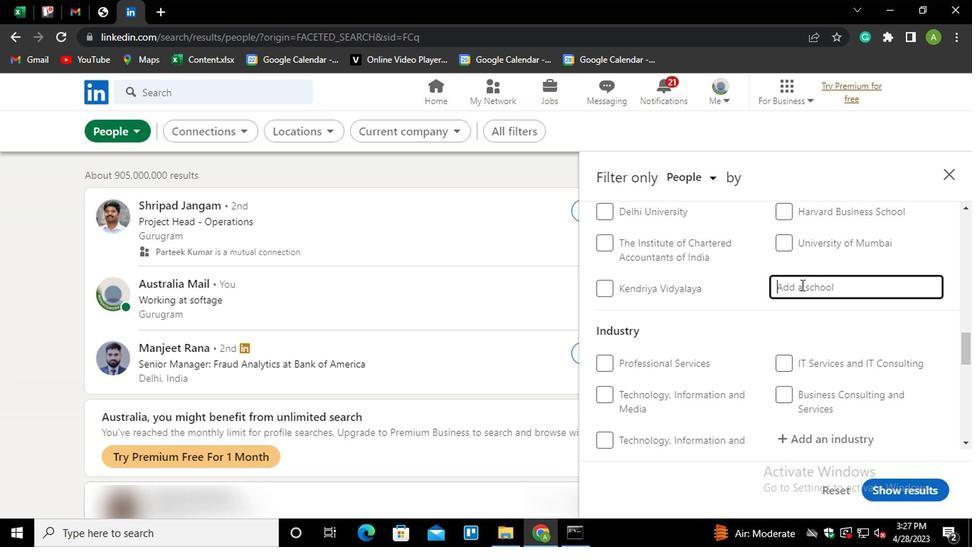 
Action: Mouse pressed left at (799, 294)
Screenshot: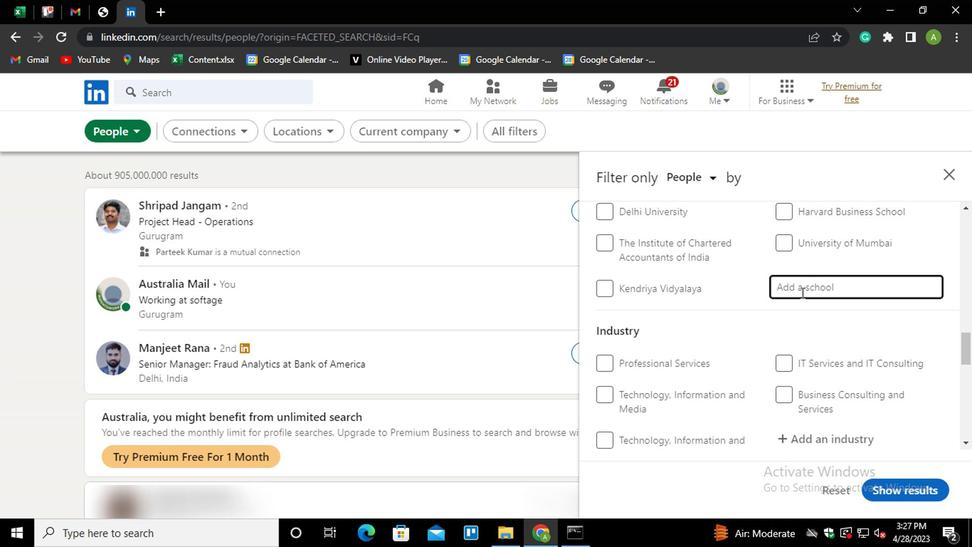 
Action: Key pressed <Key.shift>D<Key.shift>OE<Key.shift>A<Key.shift><Key.shift><Key.shift><Key.shift><Key.shift><Key.shift><Key.shift><Key.shift><Key.shift><Key.shift><Key.shift><Key.shift><Key.shift><Key.shift><Key.shift><Key.shift><Key.shift><Key.shift><Key.shift><Key.shift><Key.shift><Key.shift><Key.shift><Key.shift><Key.shift><Key.shift><Key.shift><Key.shift><Key.shift><Key.shift><Key.shift><Key.shift><Key.shift><Key.shift><Key.shift><Key.shift><Key.shift><Key.shift><Key.shift><Key.shift><Key.shift><Key.shift><Key.shift><Key.shift><Key.down><Key.enter>
Screenshot: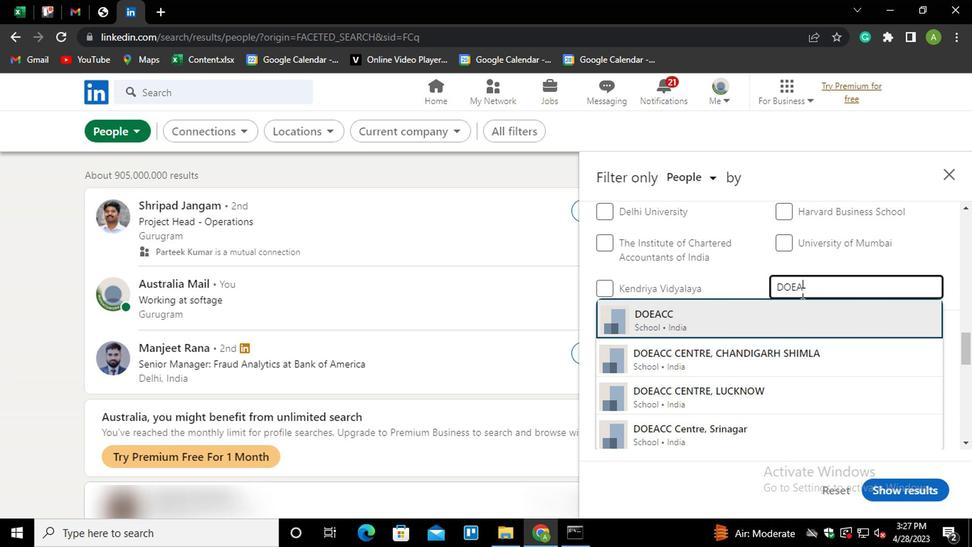 
Action: Mouse scrolled (799, 293) with delta (0, 0)
Screenshot: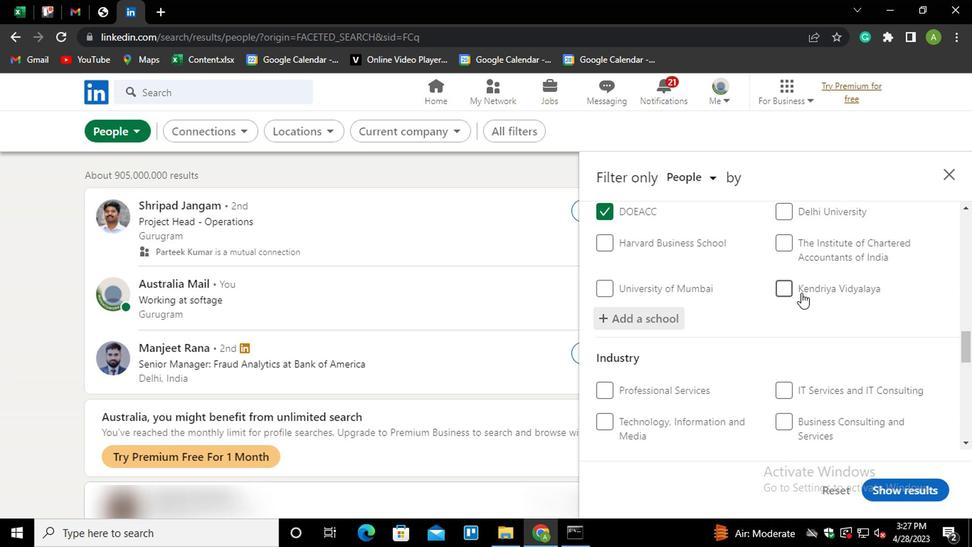 
Action: Mouse scrolled (799, 293) with delta (0, 0)
Screenshot: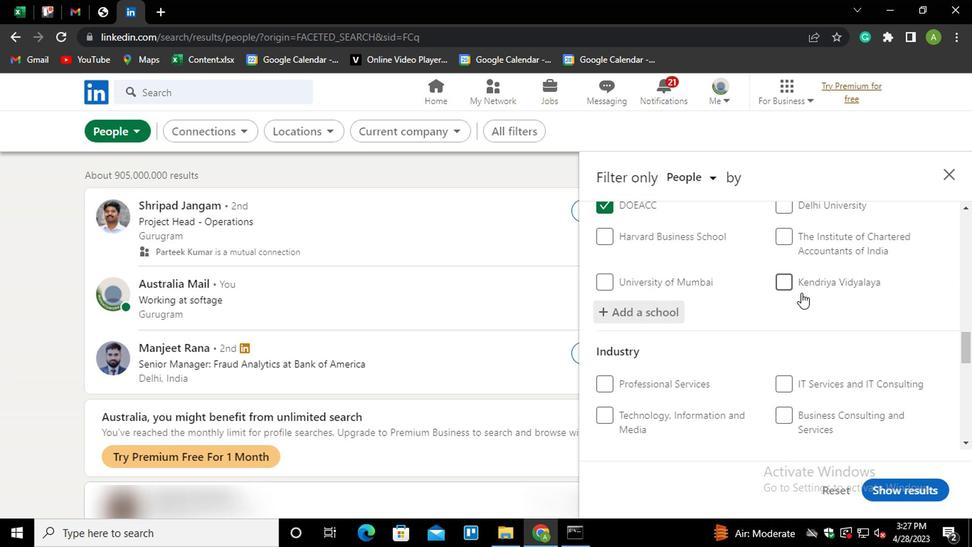 
Action: Mouse moved to (802, 325)
Screenshot: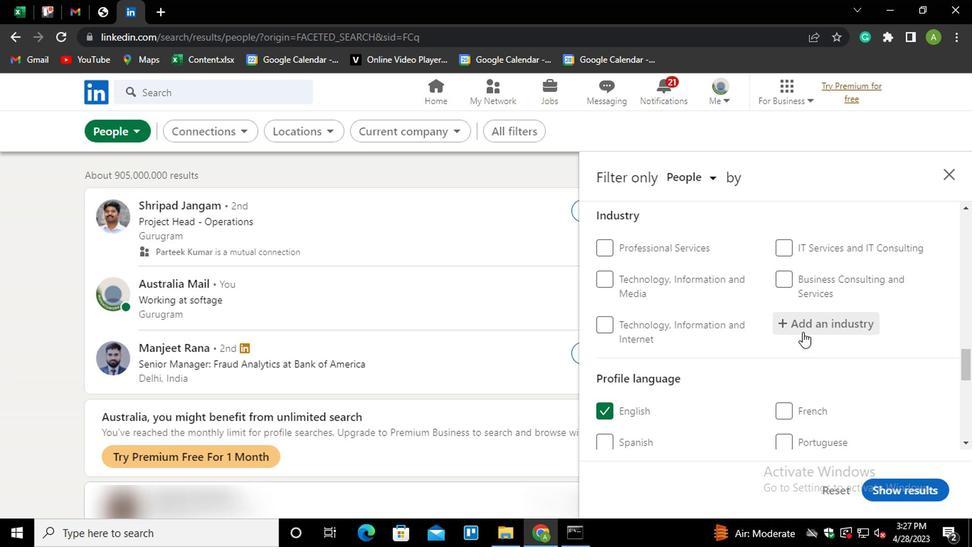 
Action: Mouse pressed left at (802, 325)
Screenshot: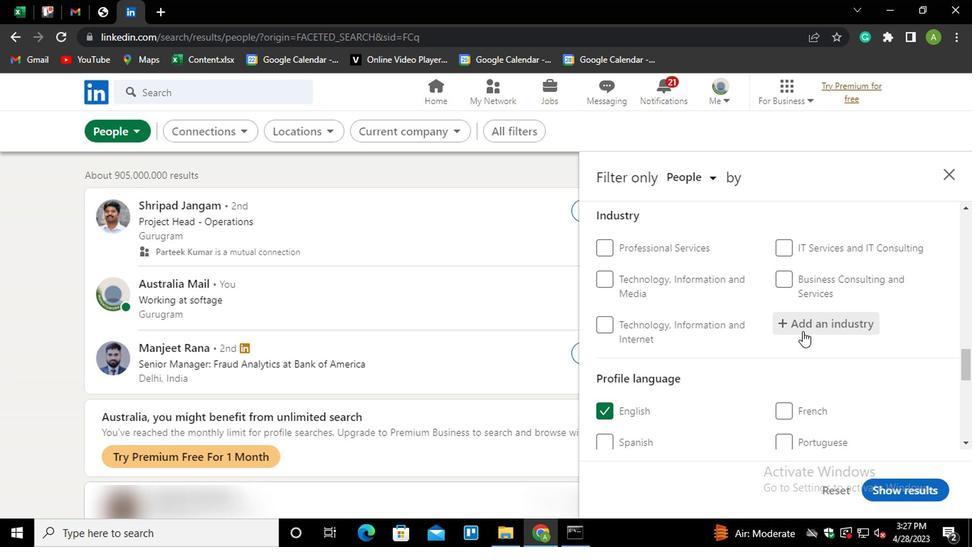 
Action: Mouse moved to (800, 324)
Screenshot: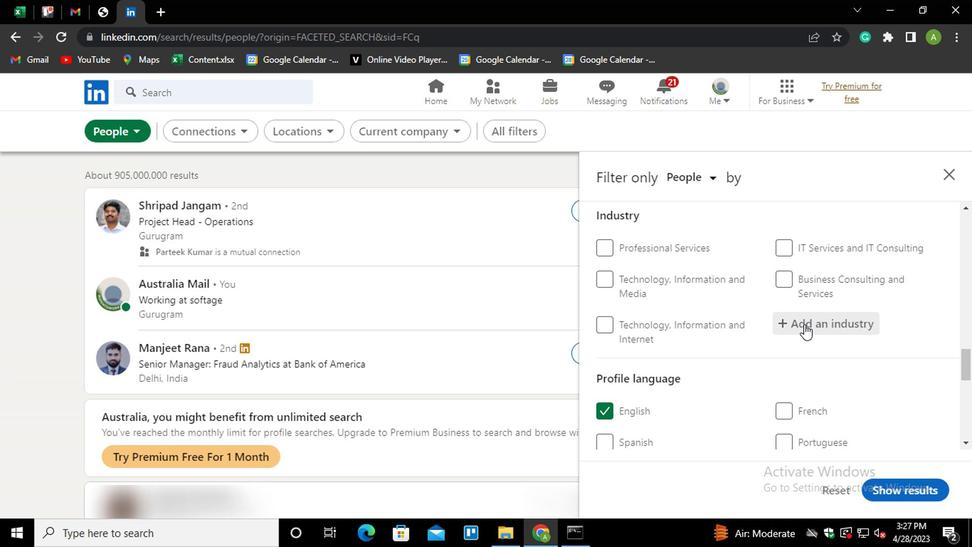 
Action: Key pressed <Key.shift><Key.shift><Key.shift><Key.shift><Key.shift>BIO<Key.down><Key.enter>
Screenshot: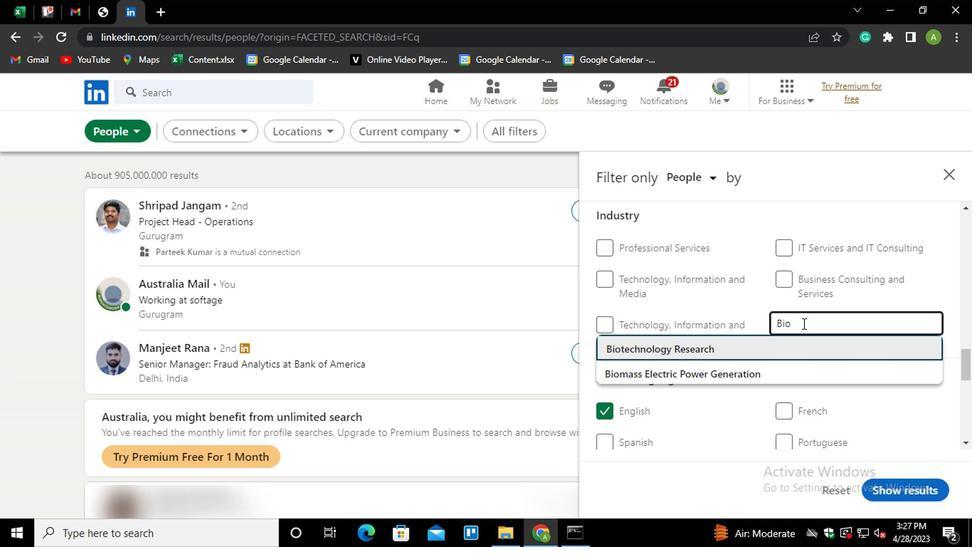 
Action: Mouse scrolled (800, 324) with delta (0, 0)
Screenshot: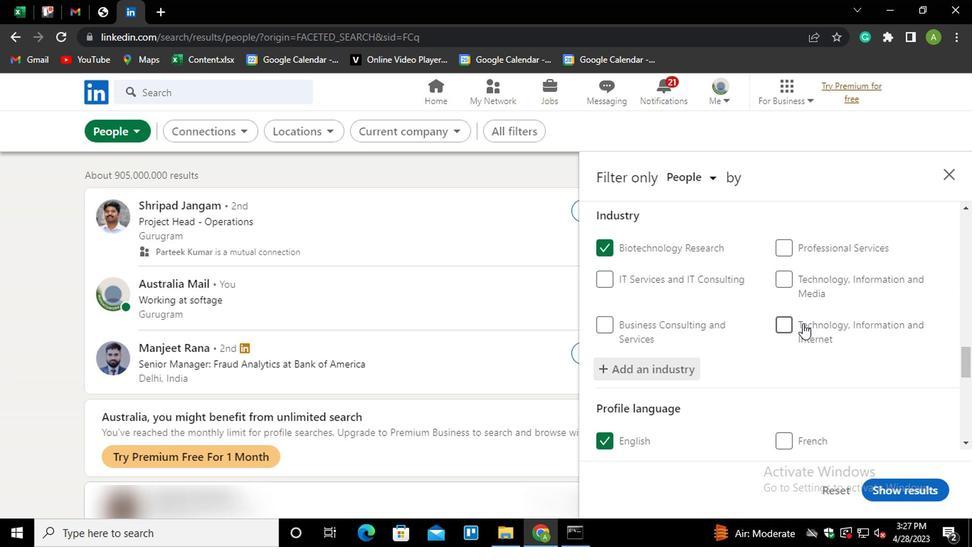 
Action: Mouse scrolled (800, 324) with delta (0, 0)
Screenshot: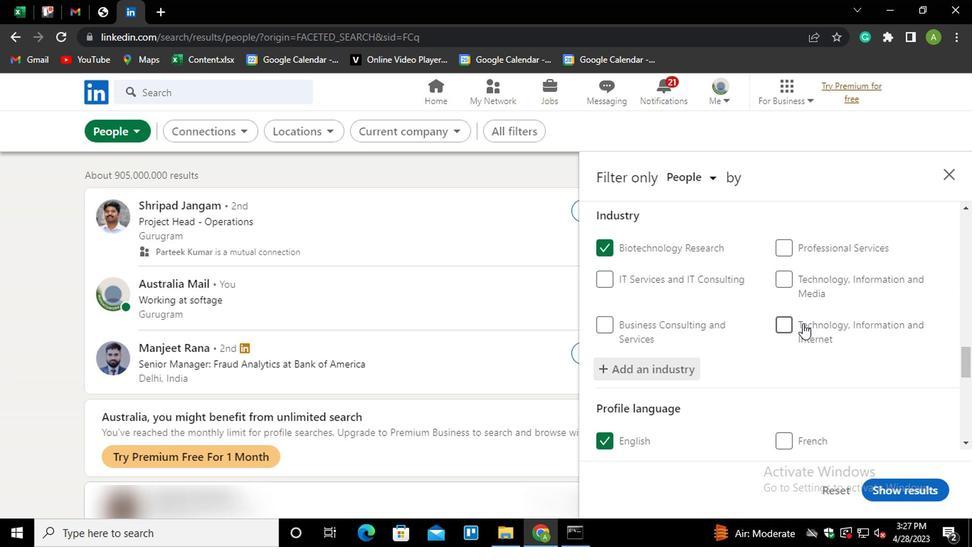 
Action: Mouse scrolled (800, 324) with delta (0, 0)
Screenshot: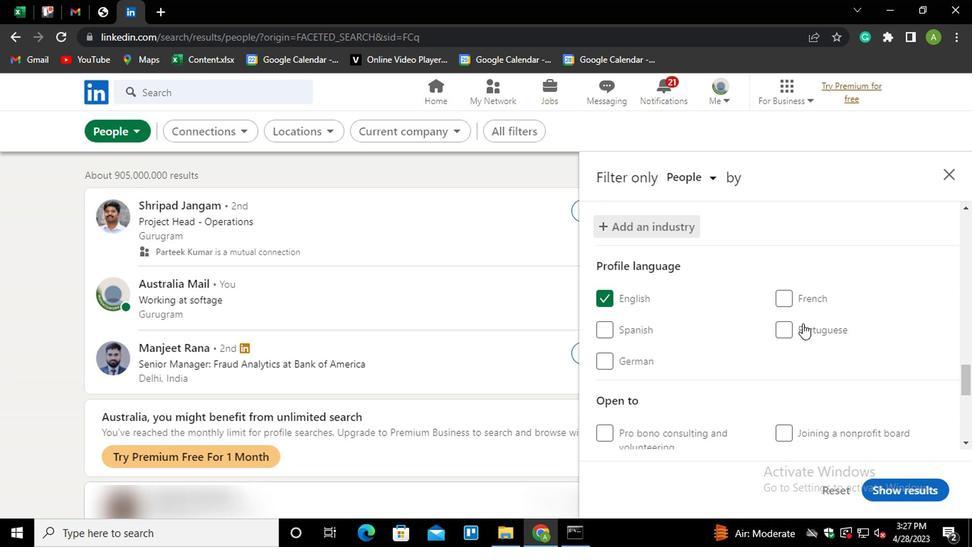 
Action: Mouse scrolled (800, 324) with delta (0, 0)
Screenshot: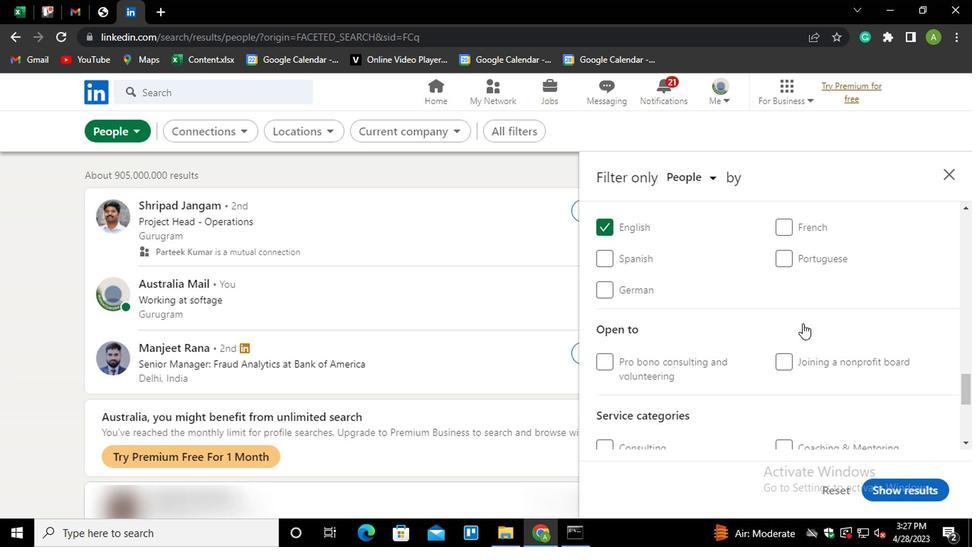 
Action: Mouse scrolled (800, 324) with delta (0, 0)
Screenshot: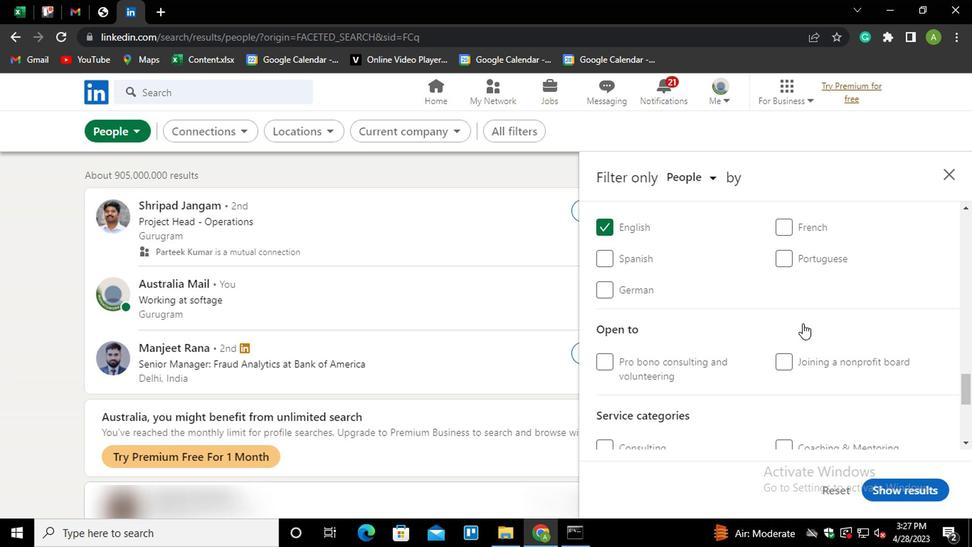 
Action: Mouse scrolled (800, 324) with delta (0, 0)
Screenshot: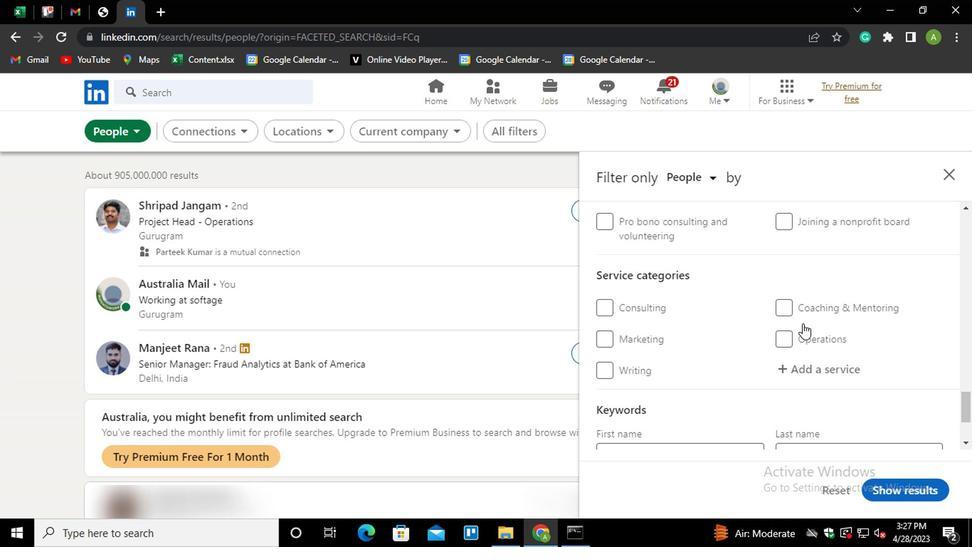 
Action: Mouse moved to (800, 300)
Screenshot: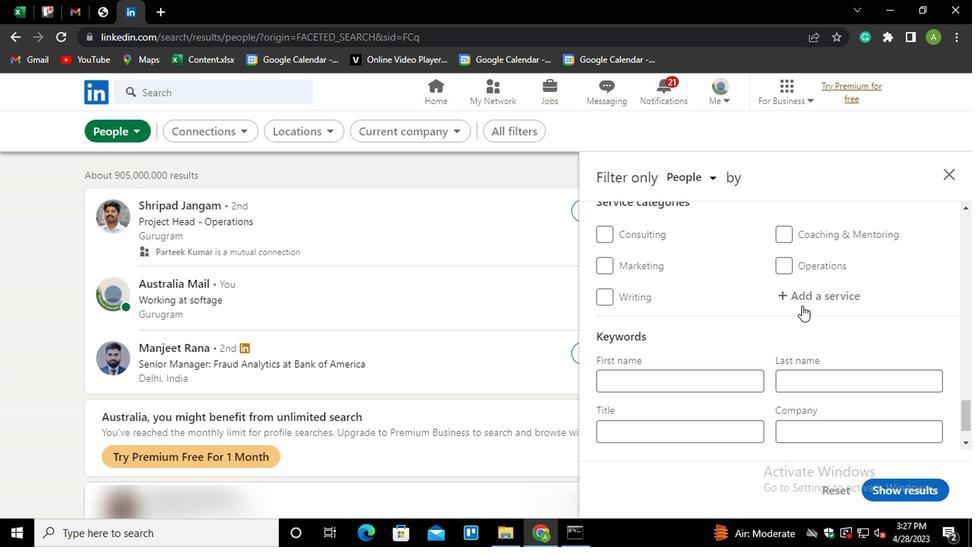
Action: Mouse pressed left at (800, 300)
Screenshot: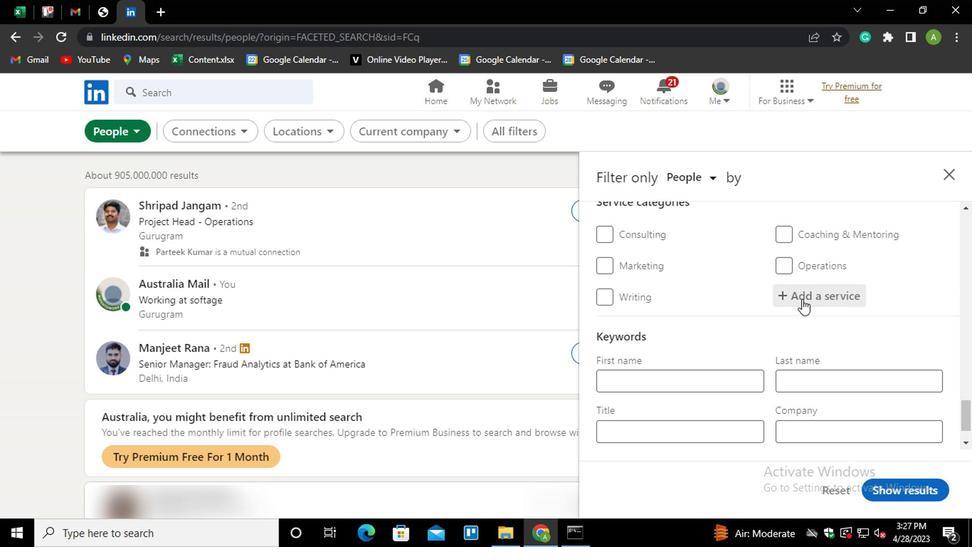 
Action: Key pressed <Key.shift>CORPORAT<Key.down><Key.enter>
Screenshot: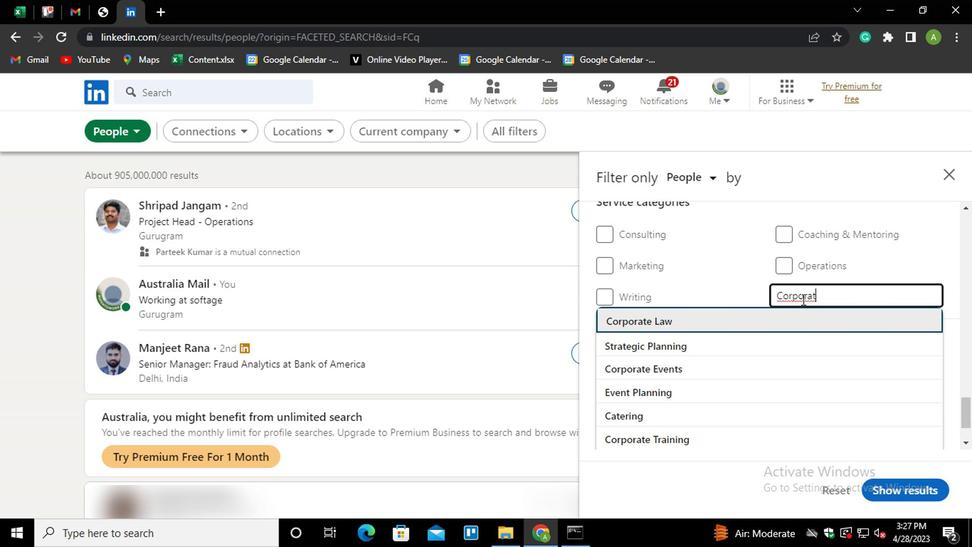 
Action: Mouse scrolled (800, 299) with delta (0, -1)
Screenshot: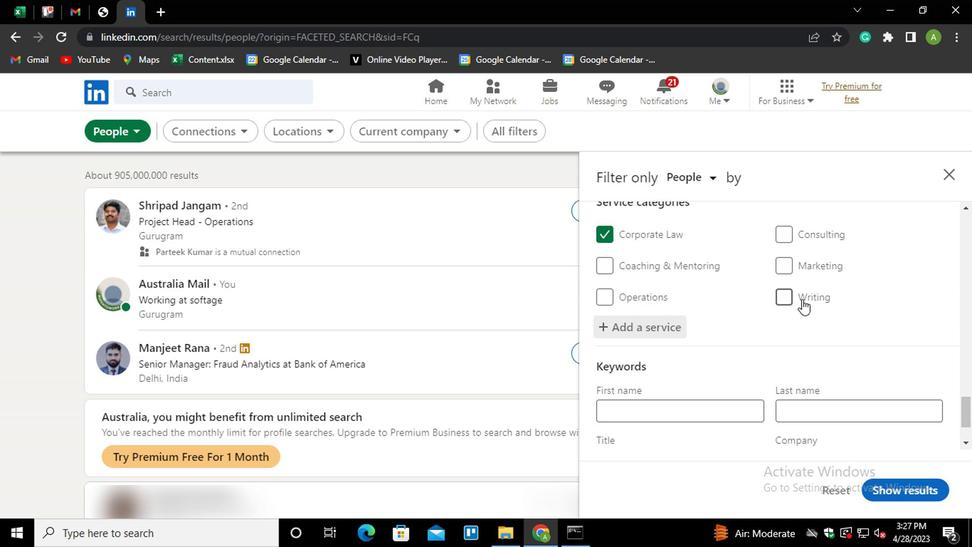 
Action: Mouse scrolled (800, 299) with delta (0, -1)
Screenshot: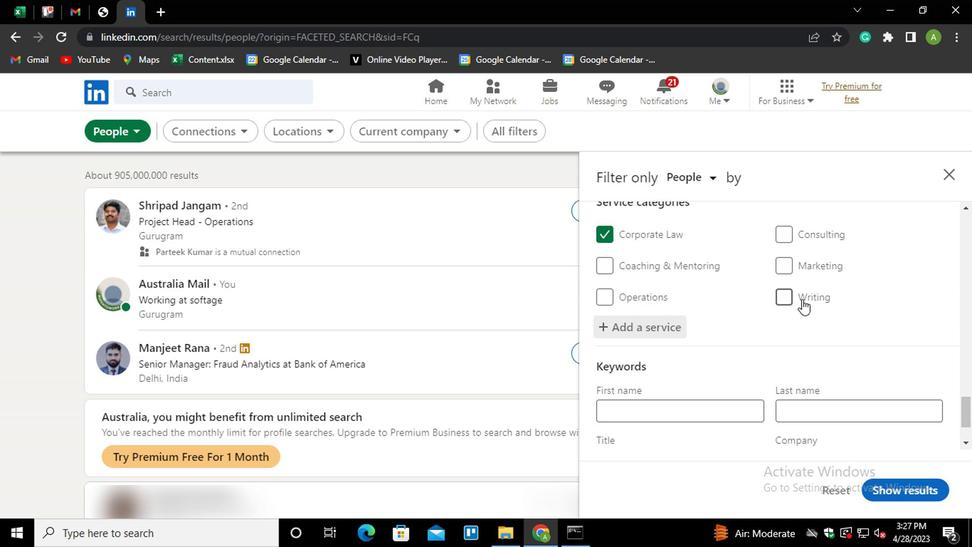 
Action: Mouse scrolled (800, 299) with delta (0, -1)
Screenshot: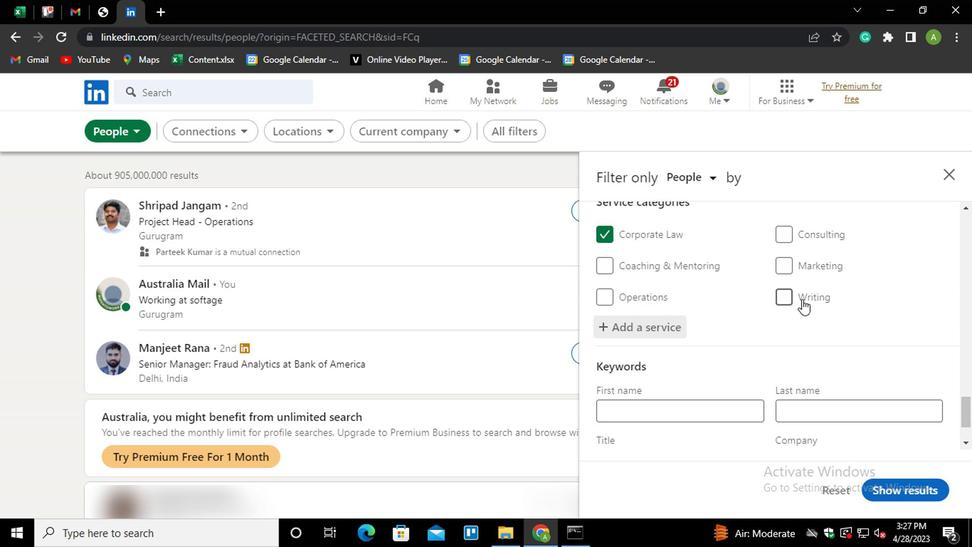 
Action: Mouse moved to (699, 384)
Screenshot: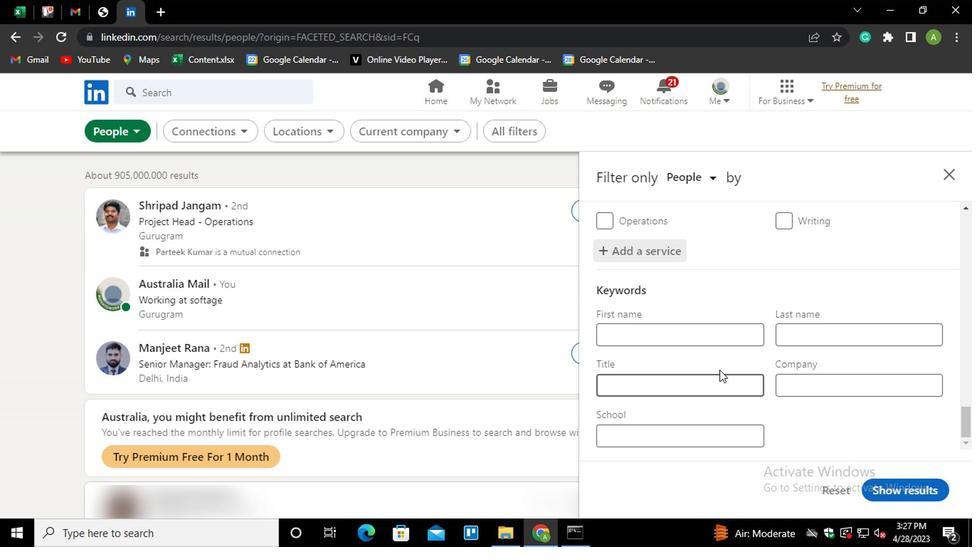 
Action: Mouse pressed left at (699, 384)
Screenshot: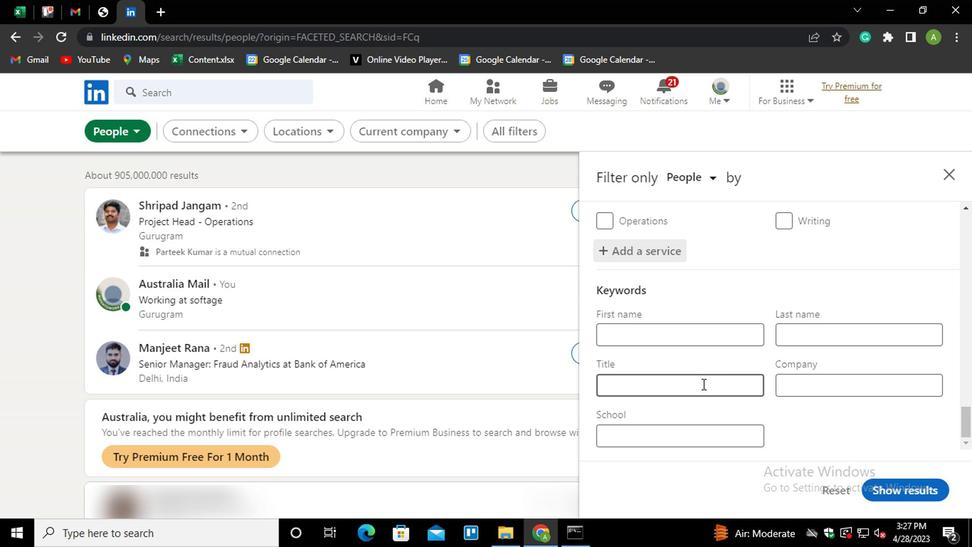 
Action: Mouse moved to (698, 386)
Screenshot: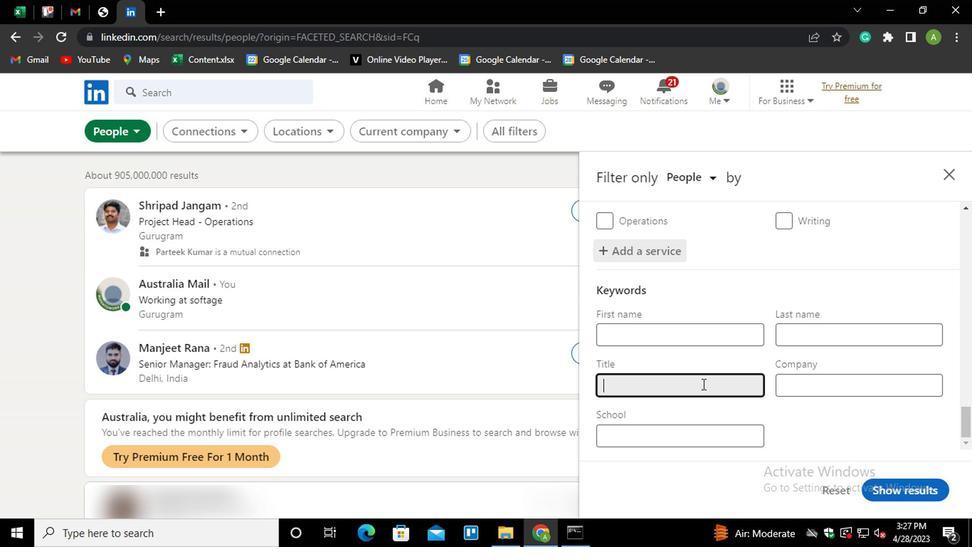 
Action: Key pressed <Key.shift><Key.shift><Key.shift><Key.shift><Key.shift><Key.shift><Key.shift><Key.shift><Key.shift>DIRECTOR<Key.space>OF<Key.space><Key.shift>ETHICAL<Key.space><Key.shift>HACKING
Screenshot: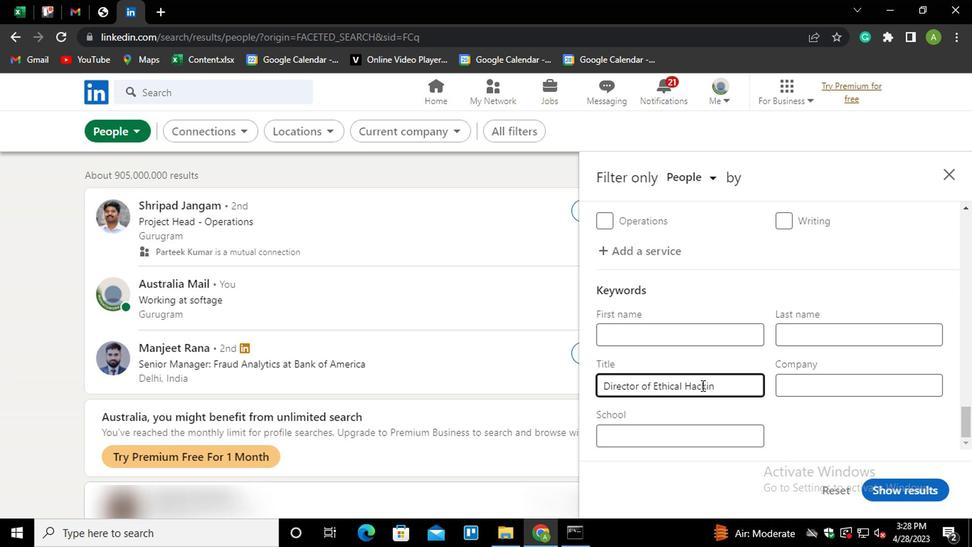 
Action: Mouse moved to (878, 463)
Screenshot: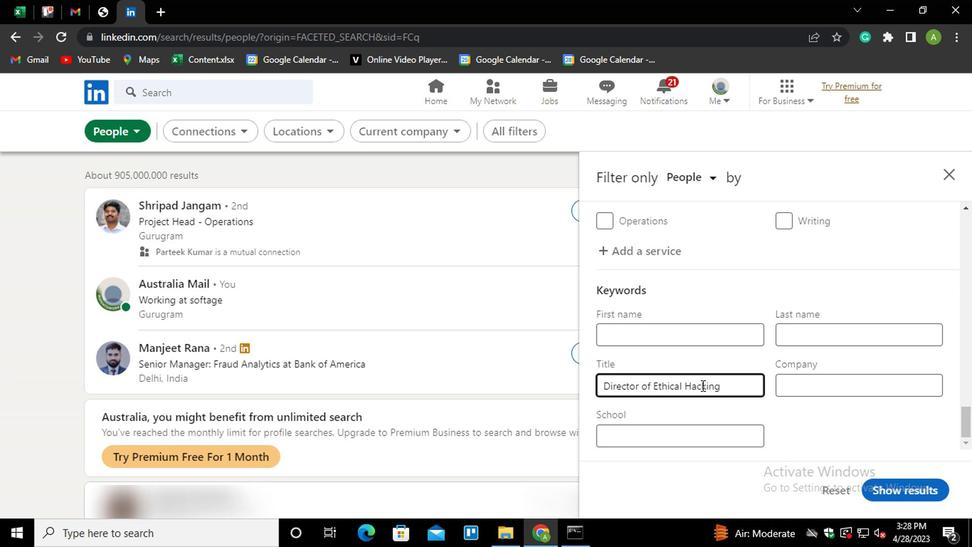 
Action: Mouse pressed left at (878, 463)
Screenshot: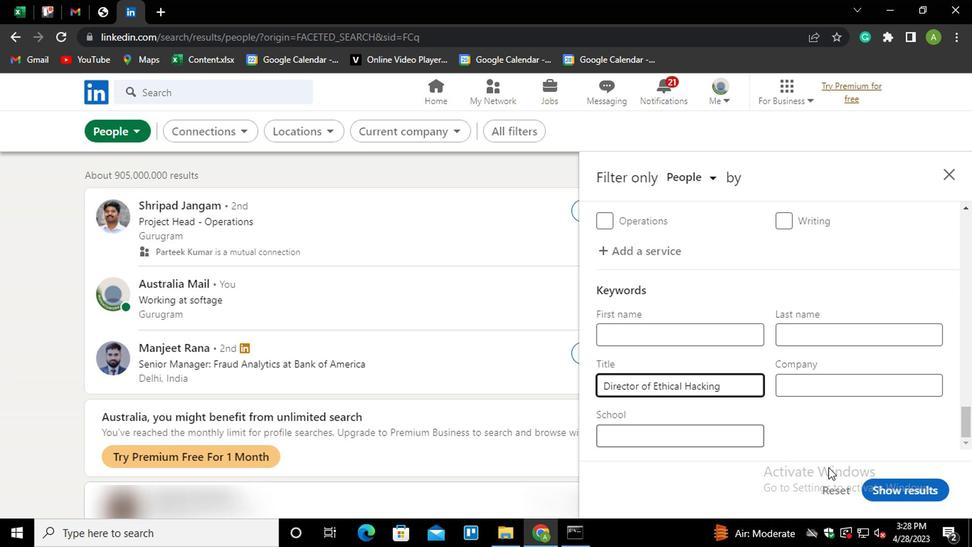 
Action: Mouse moved to (889, 485)
Screenshot: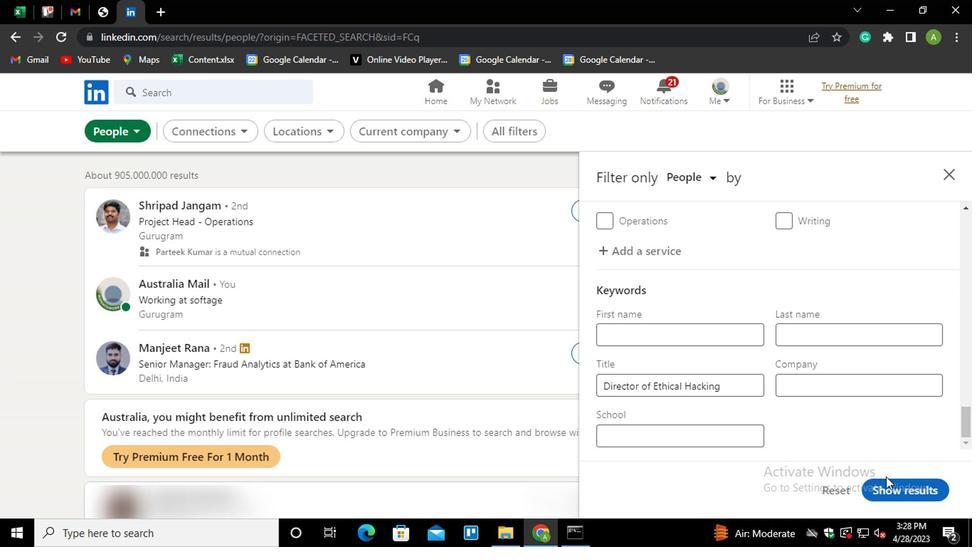 
Action: Mouse pressed left at (889, 485)
Screenshot: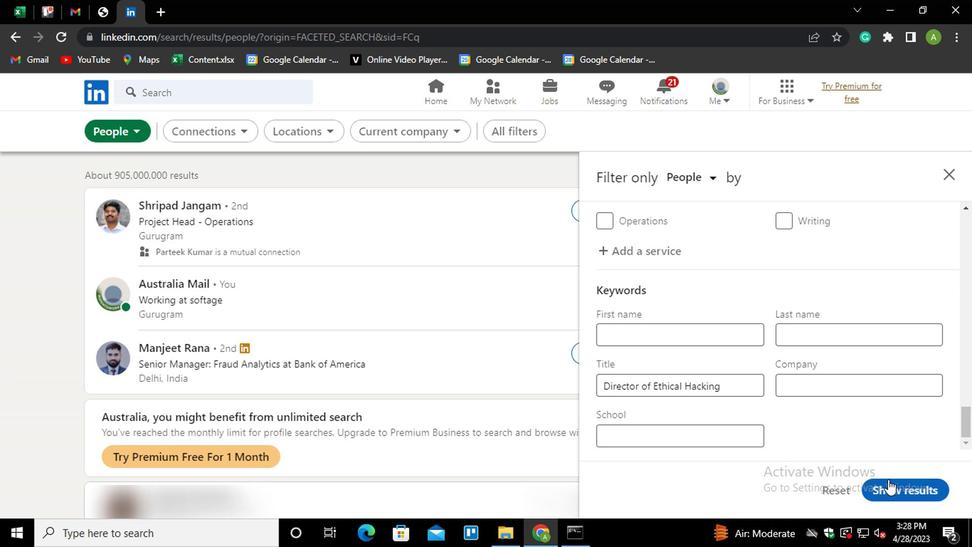 
Action: Mouse moved to (889, 485)
Screenshot: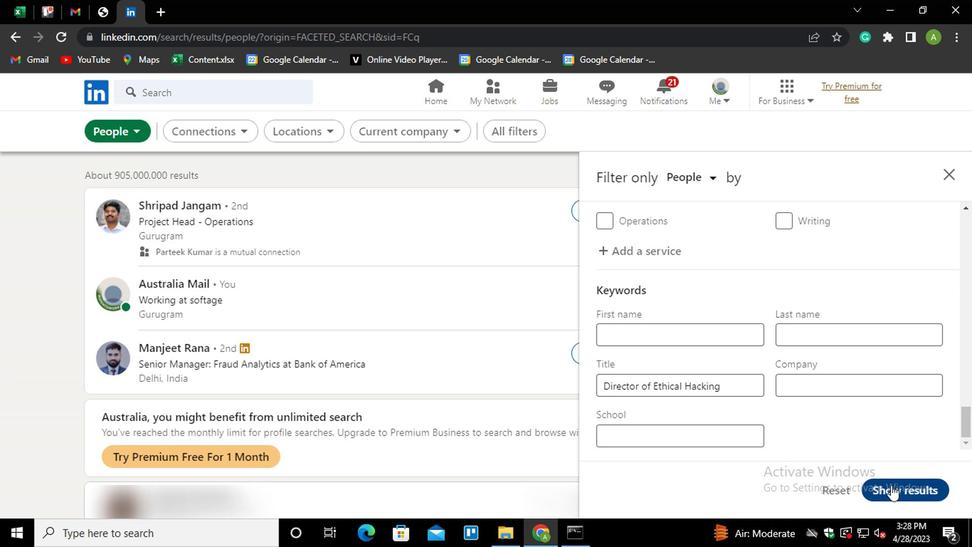 
